 Task: Search one way flight ticket for 5 adults, 2 children, 1 infant in seat and 2 infants on lap in economy from Jamestown: Jamestown Regional Airport to Raleigh: Raleigh-durham International Airport on 8-5-2023. Choice of flights is Frontier. Number of bags: 1 carry on bag and 1 checked bag. Price is upto 97000. Outbound departure time preference is 19:45.
Action: Mouse moved to (303, 260)
Screenshot: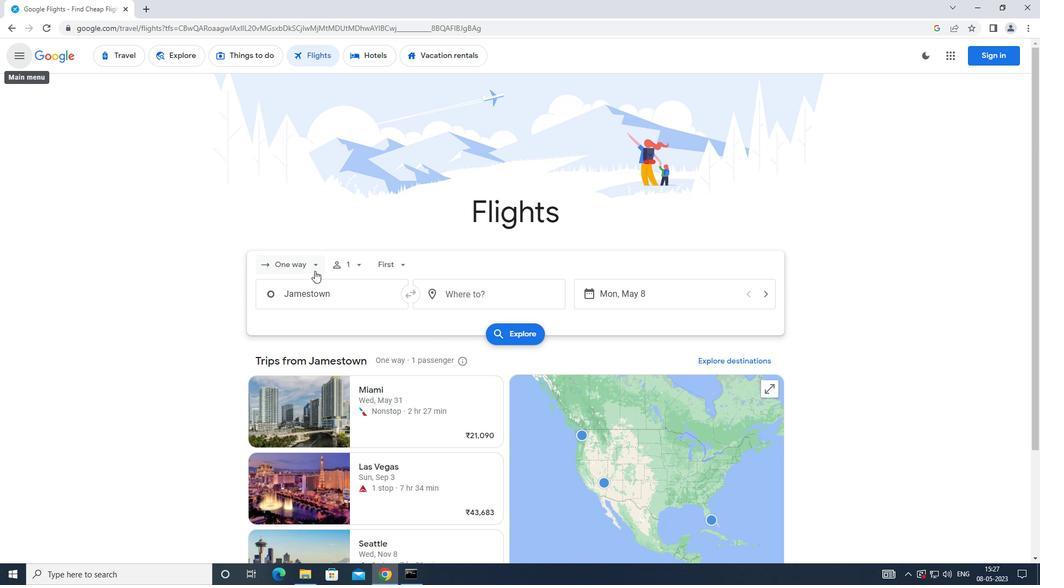 
Action: Mouse pressed left at (303, 260)
Screenshot: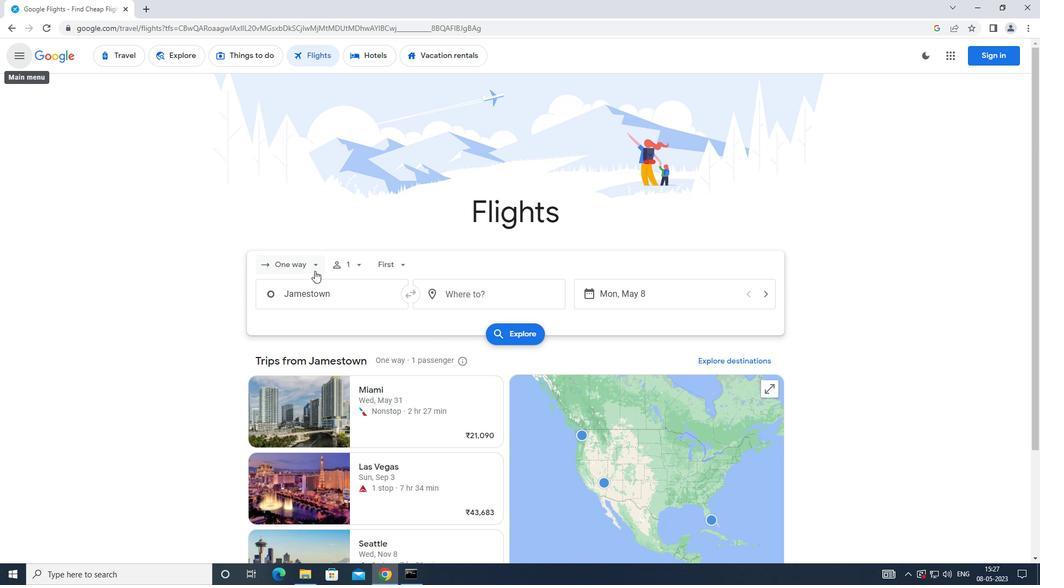 
Action: Mouse moved to (307, 313)
Screenshot: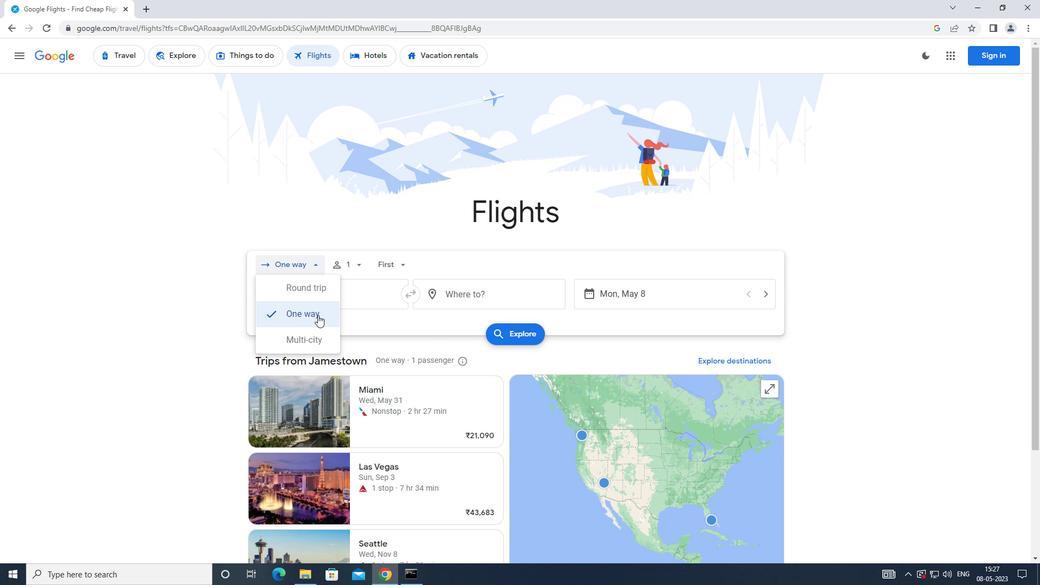 
Action: Mouse pressed left at (307, 313)
Screenshot: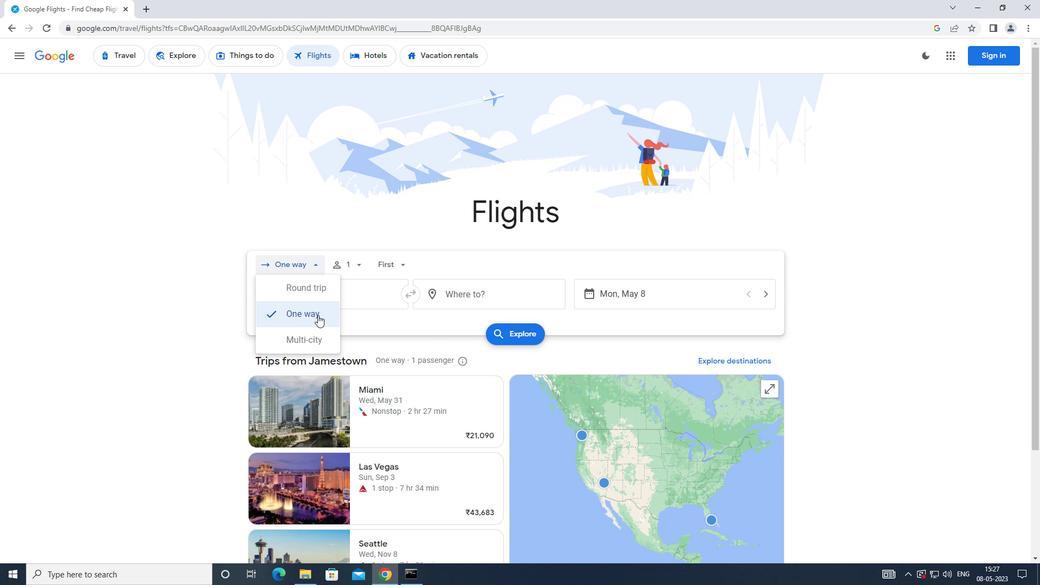 
Action: Mouse moved to (351, 257)
Screenshot: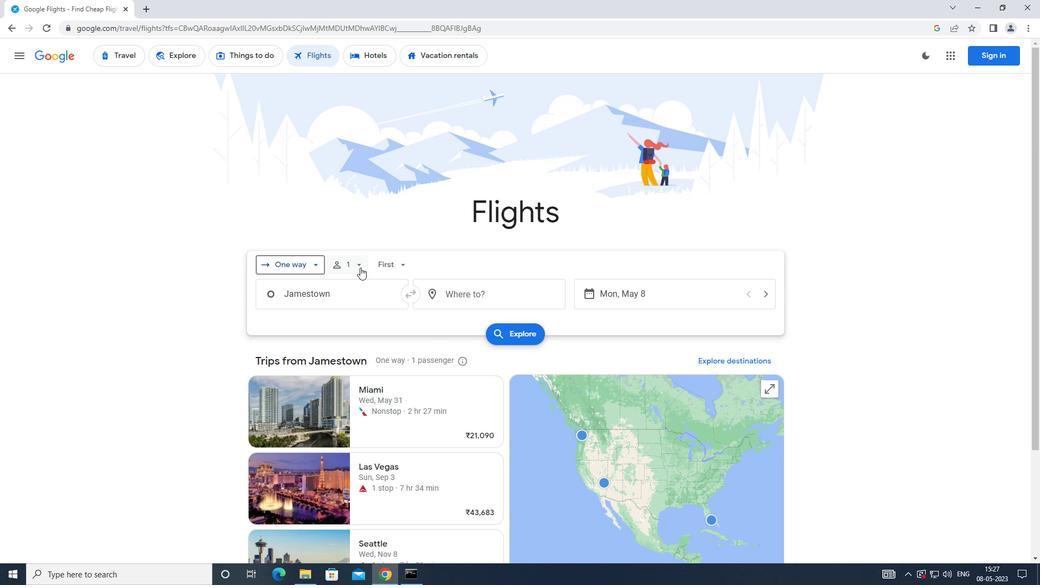 
Action: Mouse pressed left at (351, 257)
Screenshot: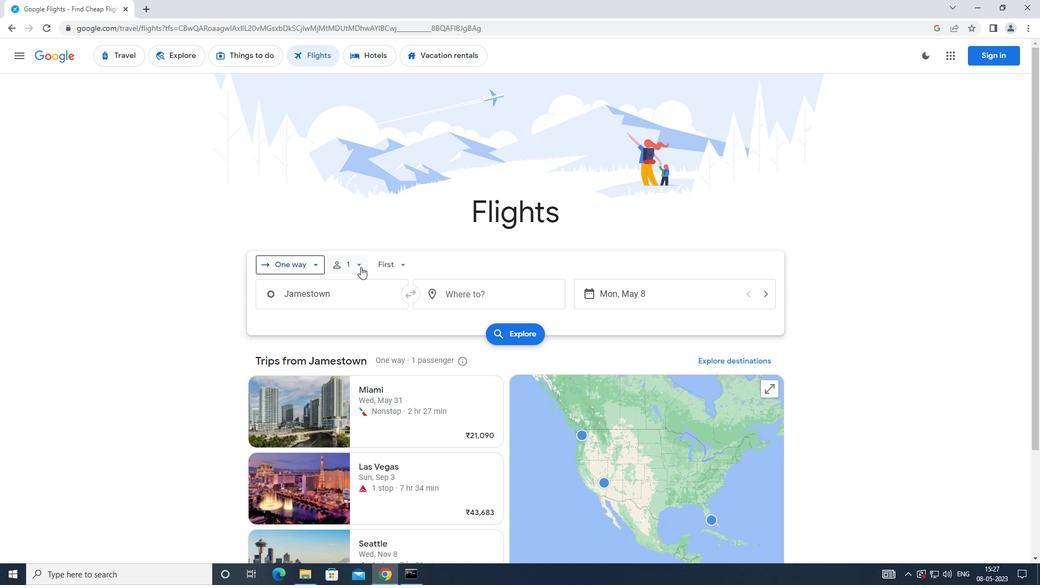 
Action: Mouse moved to (435, 288)
Screenshot: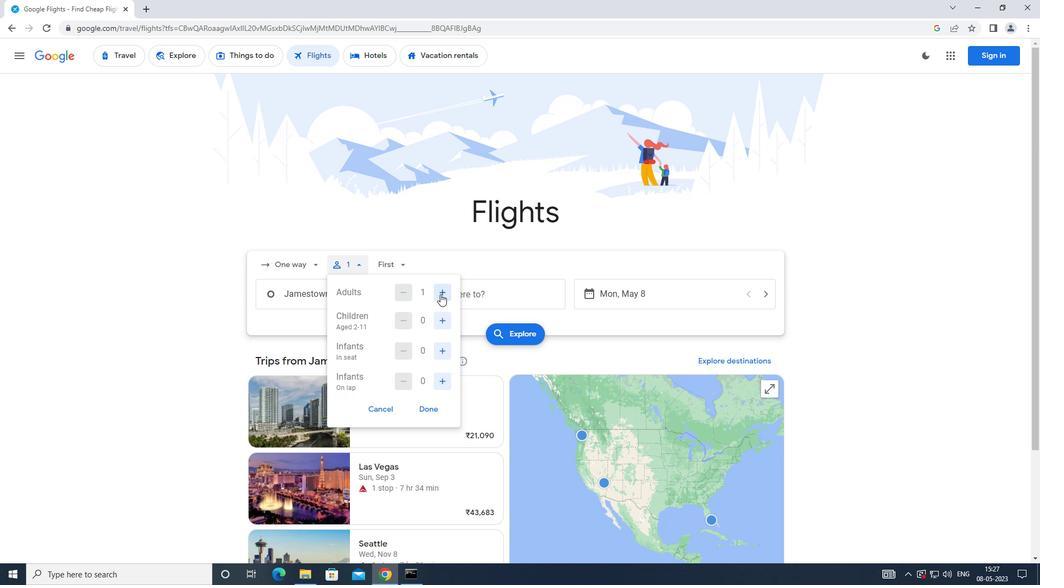 
Action: Mouse pressed left at (435, 288)
Screenshot: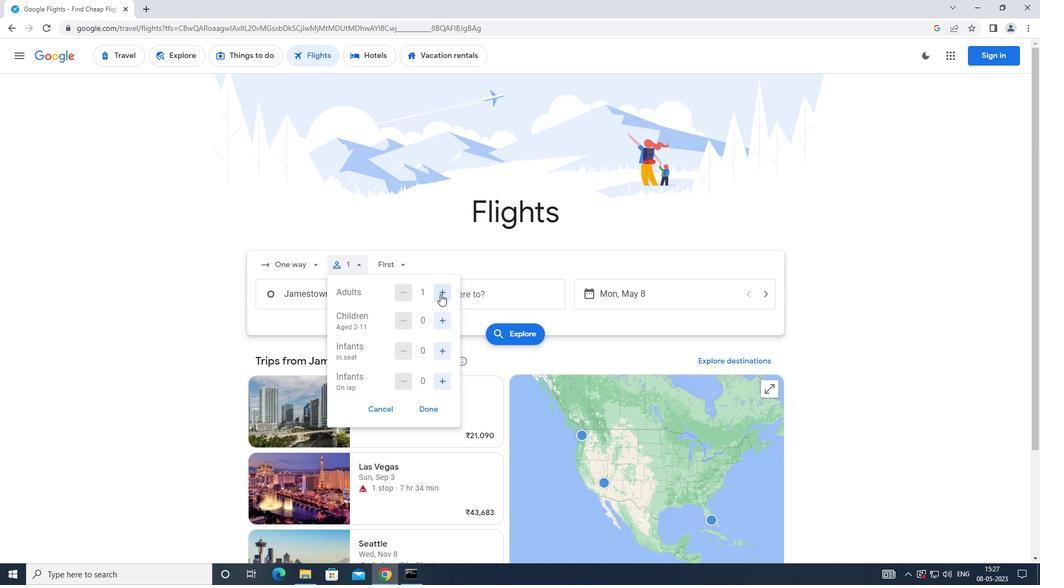
Action: Mouse moved to (435, 286)
Screenshot: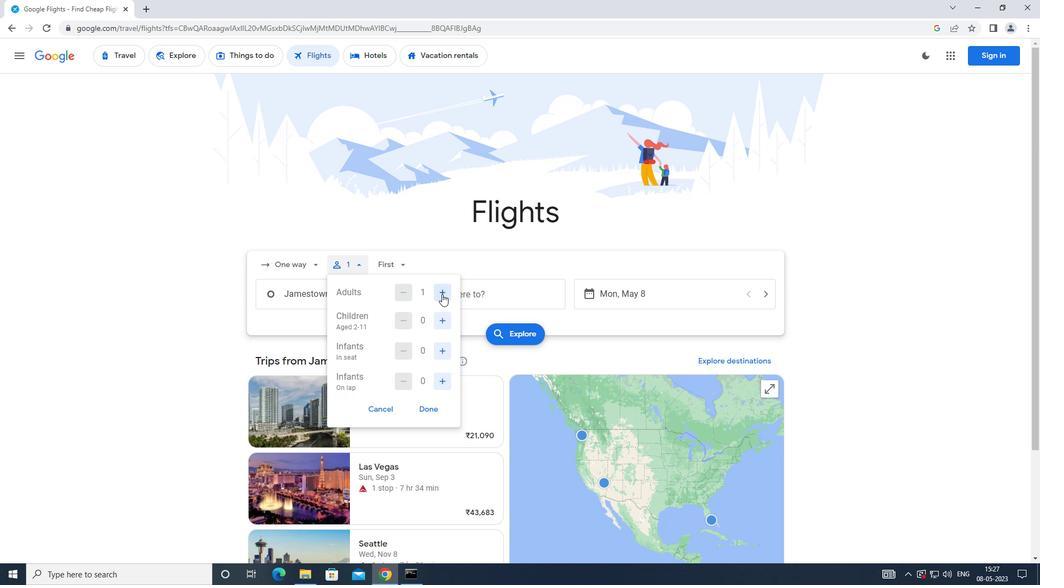 
Action: Mouse pressed left at (435, 286)
Screenshot: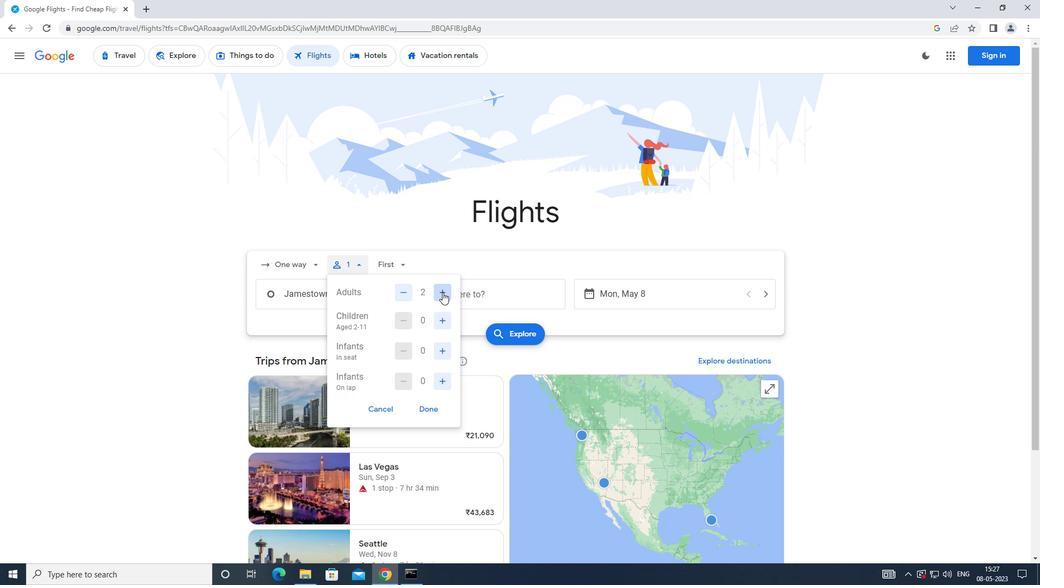 
Action: Mouse pressed left at (435, 286)
Screenshot: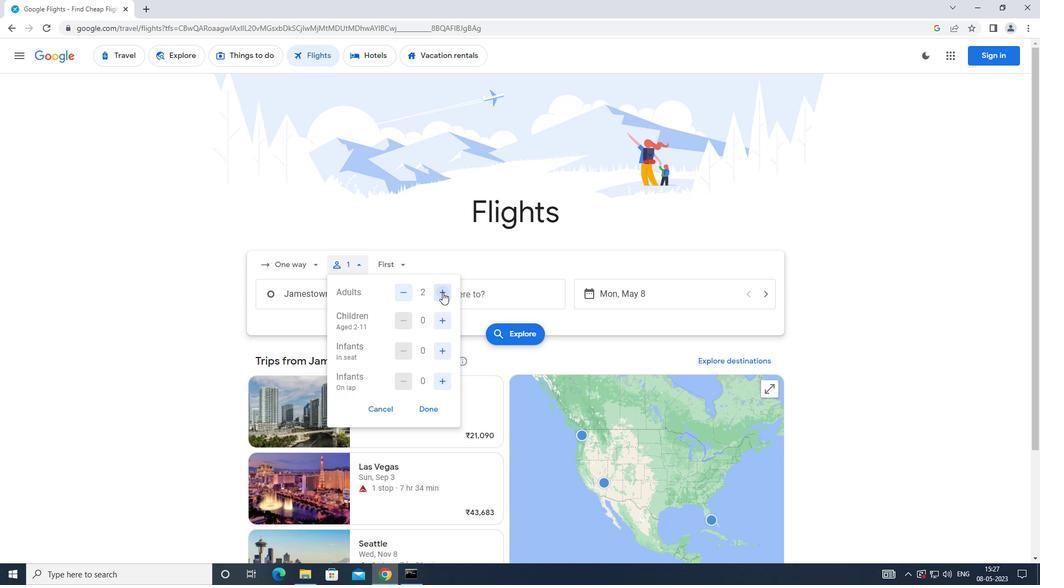 
Action: Mouse pressed left at (435, 286)
Screenshot: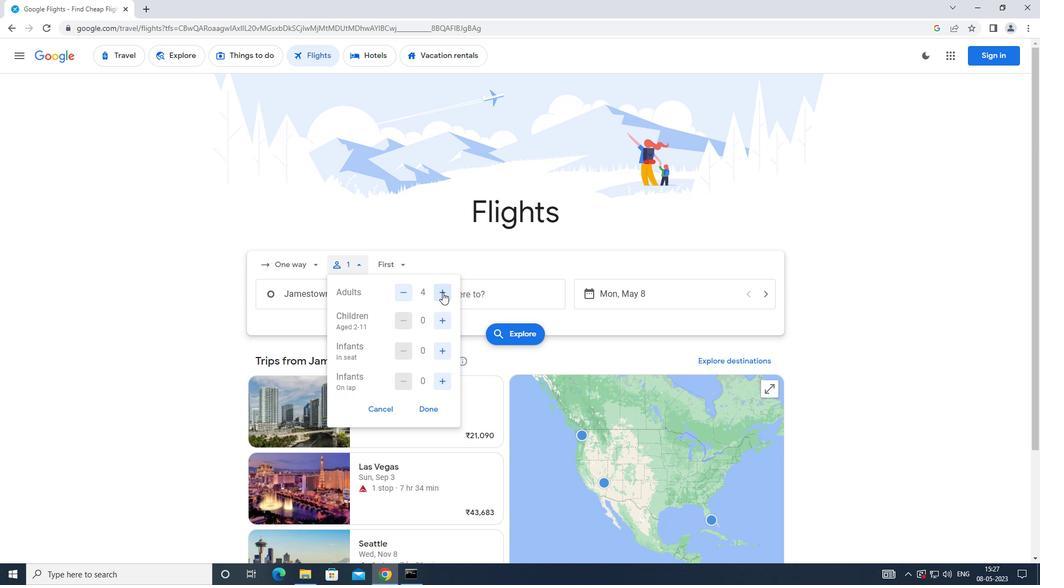
Action: Mouse moved to (432, 314)
Screenshot: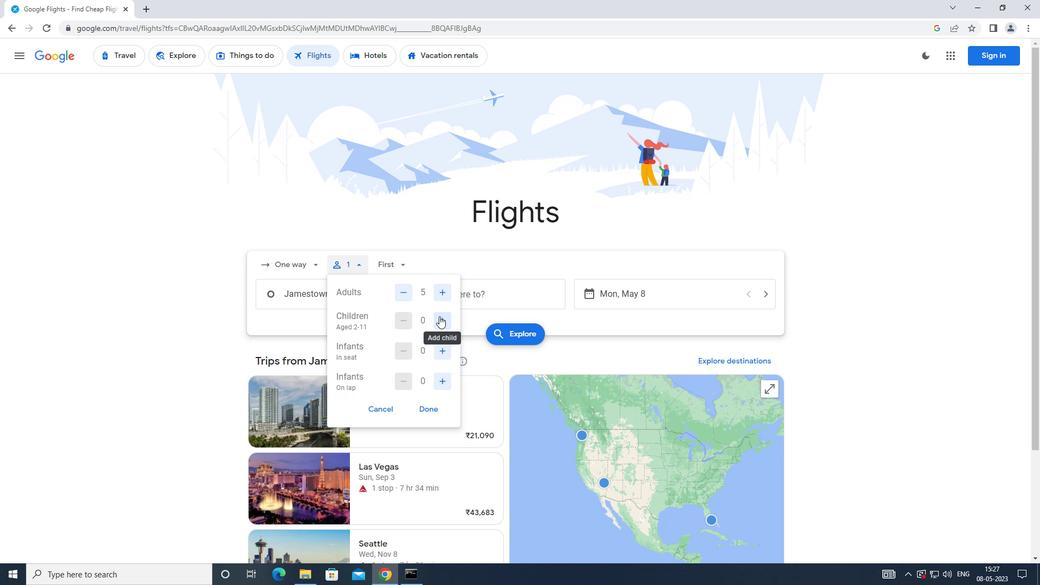 
Action: Mouse pressed left at (432, 314)
Screenshot: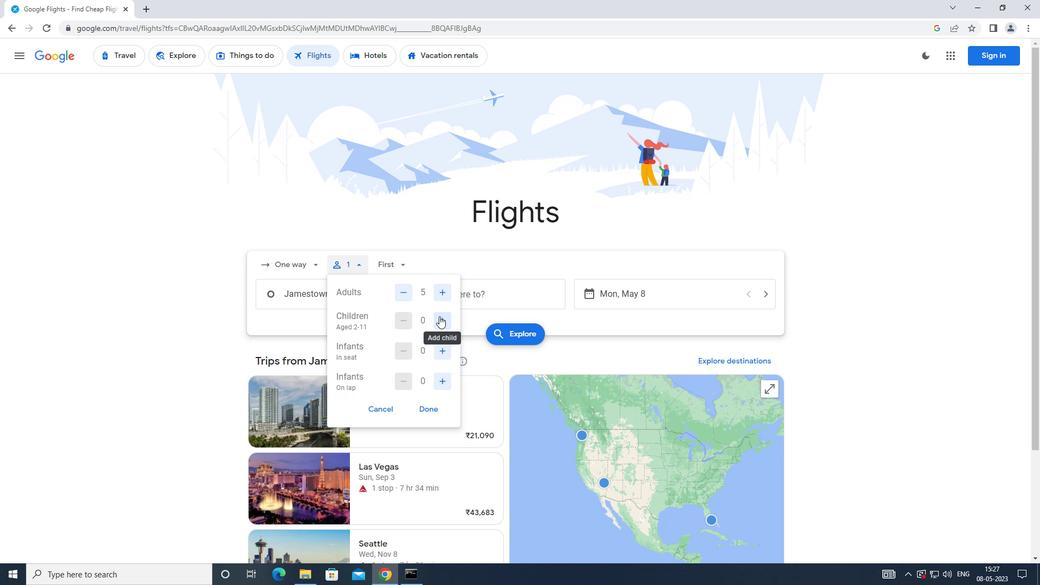 
Action: Mouse pressed left at (432, 314)
Screenshot: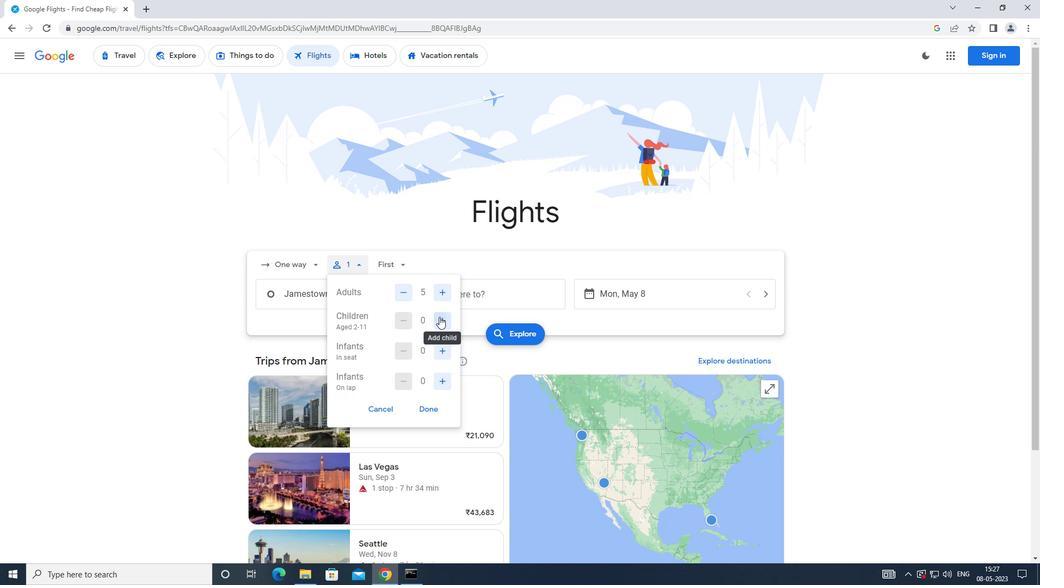 
Action: Mouse moved to (432, 351)
Screenshot: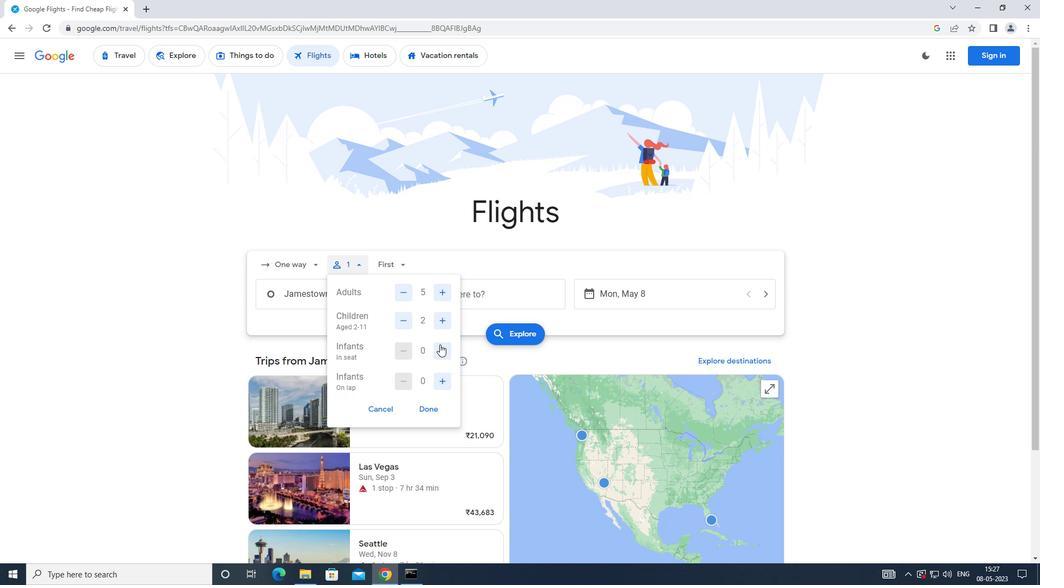 
Action: Mouse pressed left at (432, 351)
Screenshot: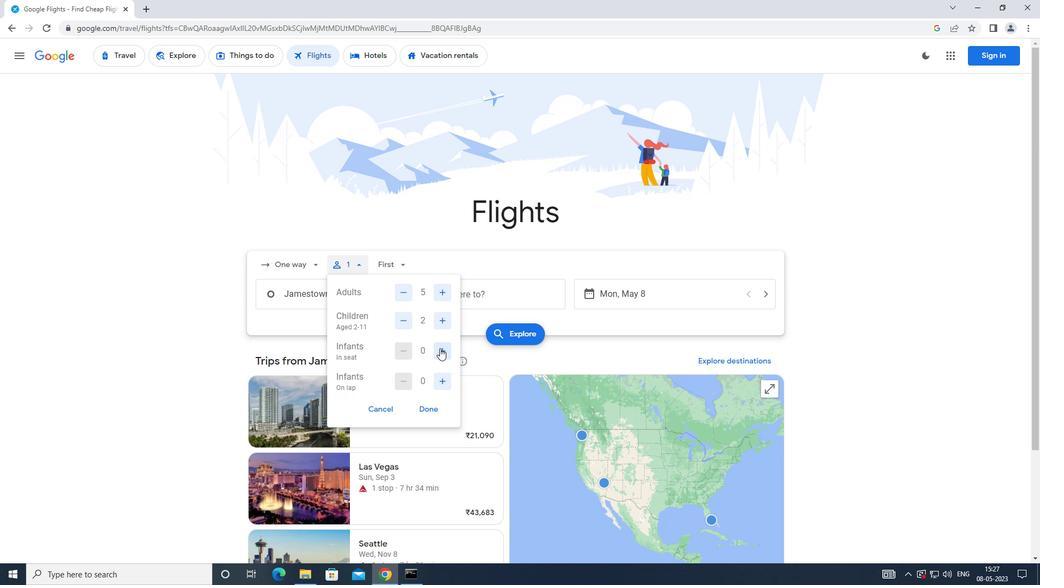 
Action: Mouse moved to (441, 390)
Screenshot: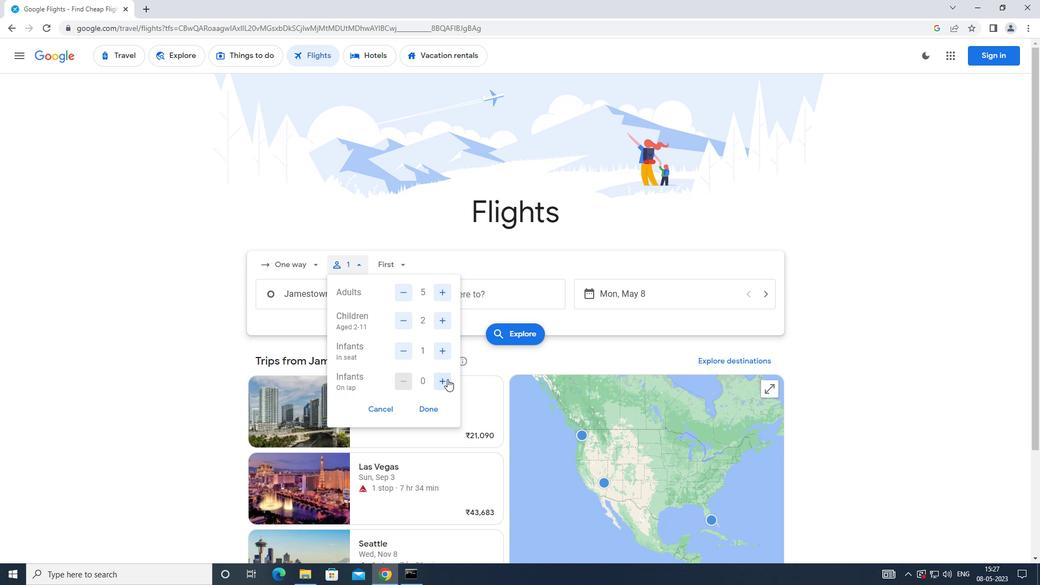 
Action: Mouse pressed left at (441, 390)
Screenshot: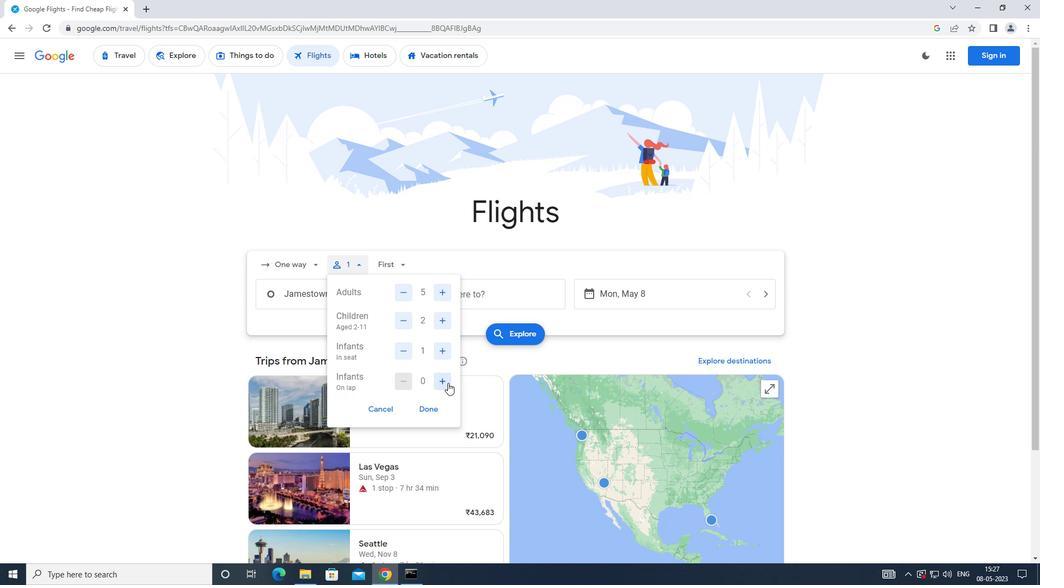 
Action: Mouse moved to (424, 412)
Screenshot: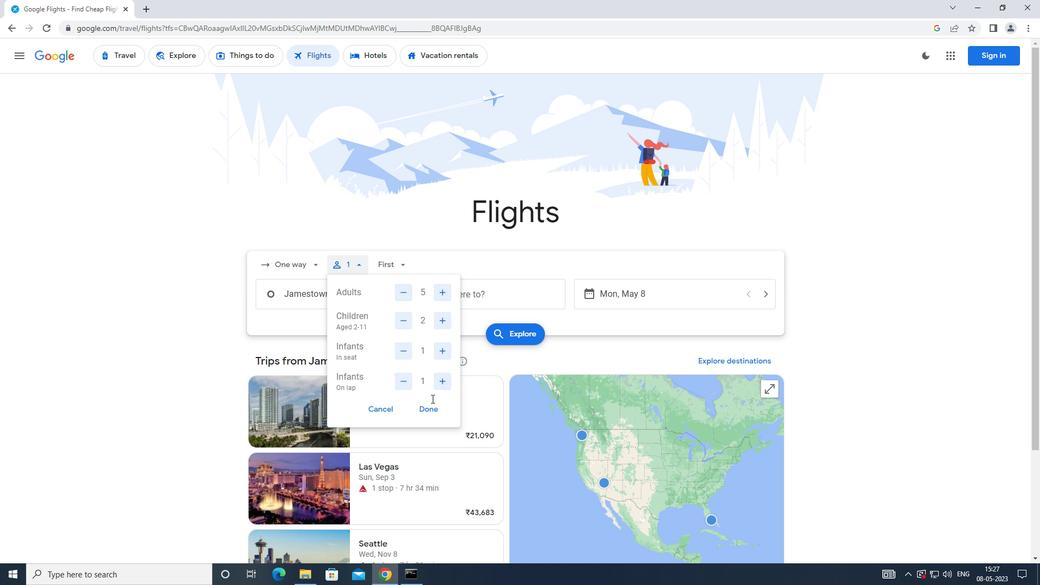 
Action: Mouse pressed left at (424, 412)
Screenshot: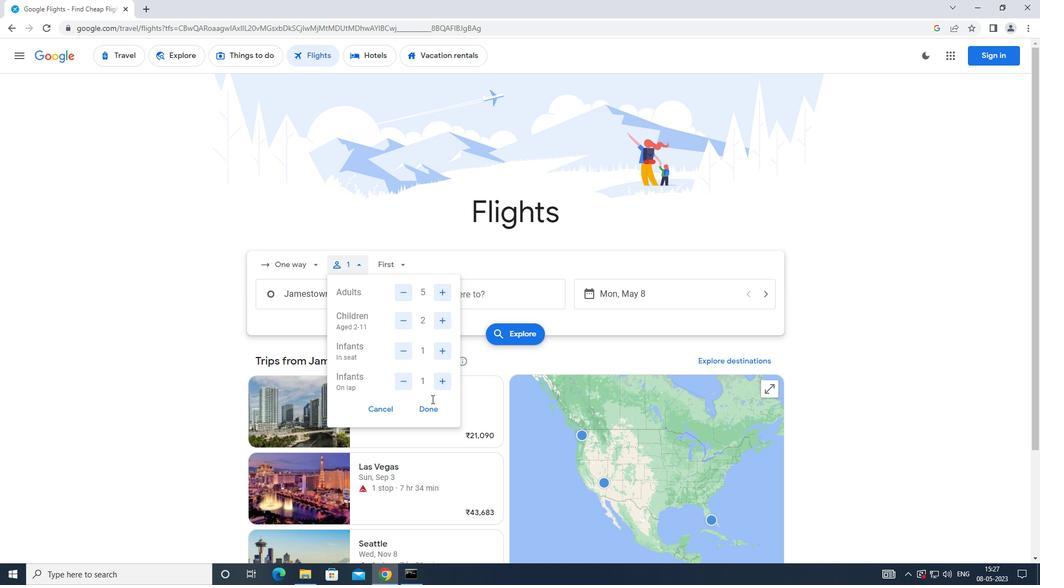 
Action: Mouse moved to (379, 260)
Screenshot: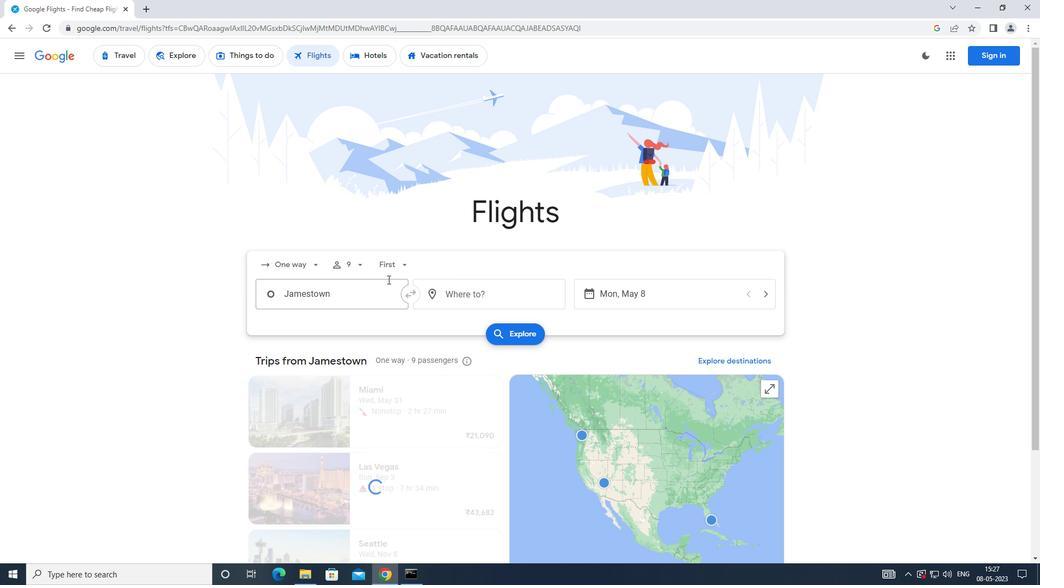 
Action: Mouse pressed left at (379, 260)
Screenshot: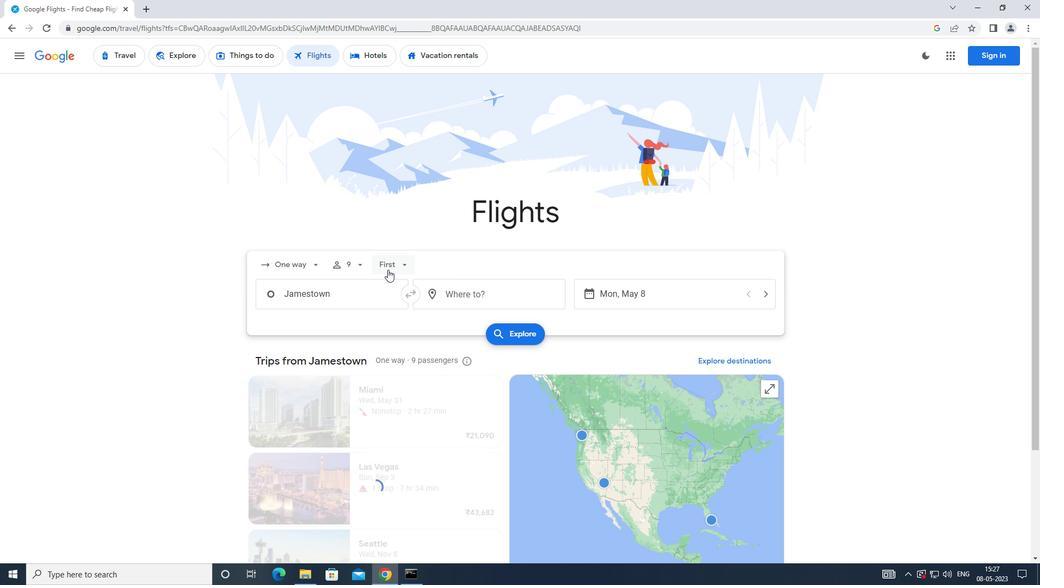 
Action: Mouse moved to (392, 289)
Screenshot: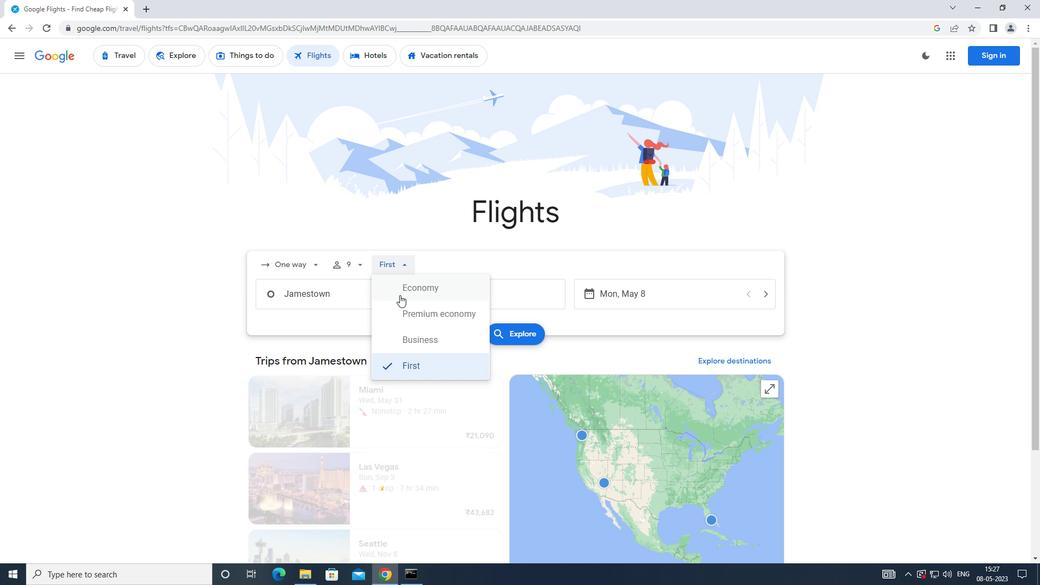 
Action: Mouse pressed left at (392, 289)
Screenshot: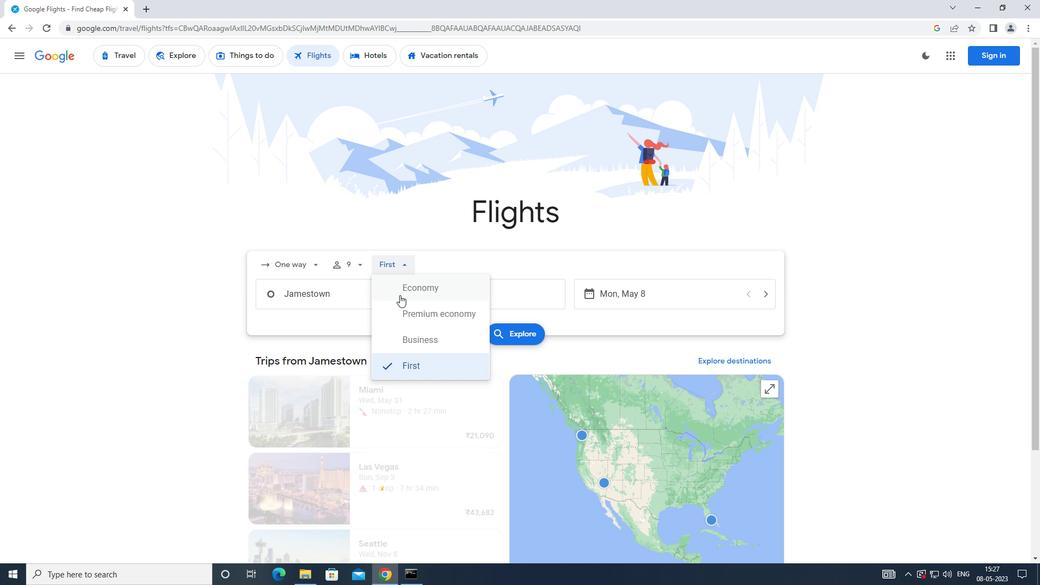
Action: Mouse moved to (349, 281)
Screenshot: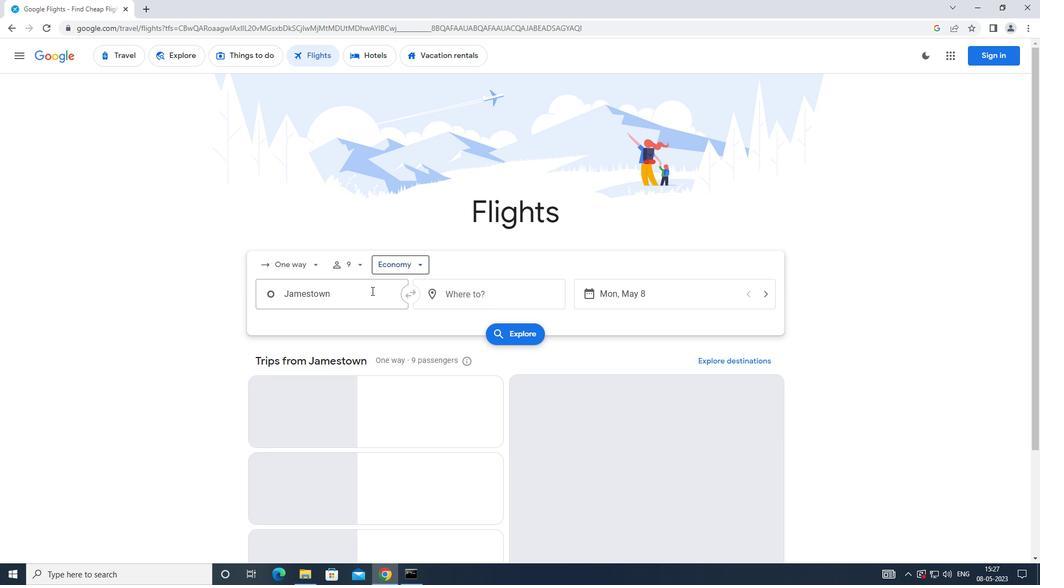 
Action: Mouse pressed left at (349, 281)
Screenshot: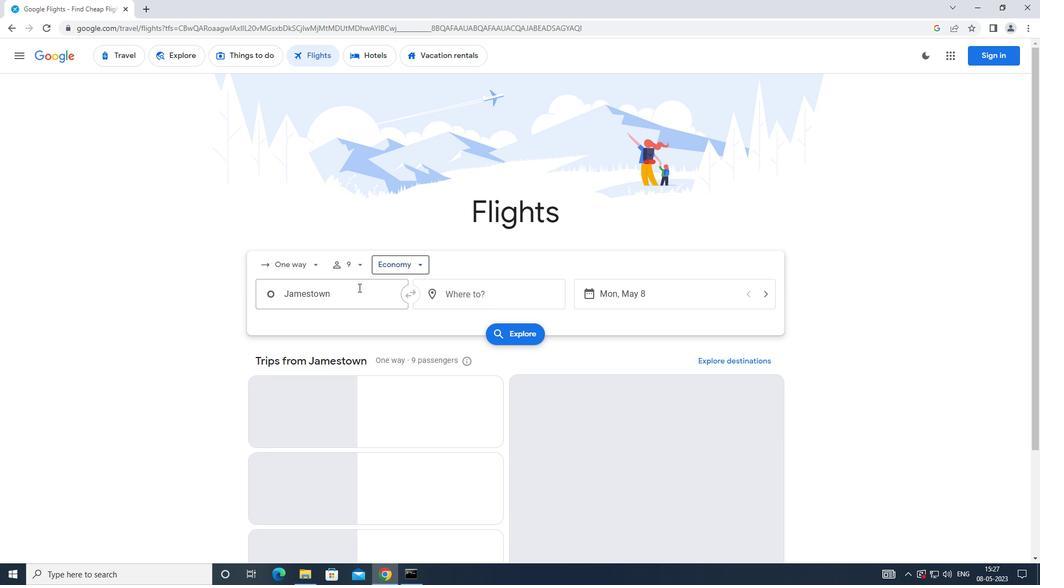 
Action: Mouse moved to (369, 281)
Screenshot: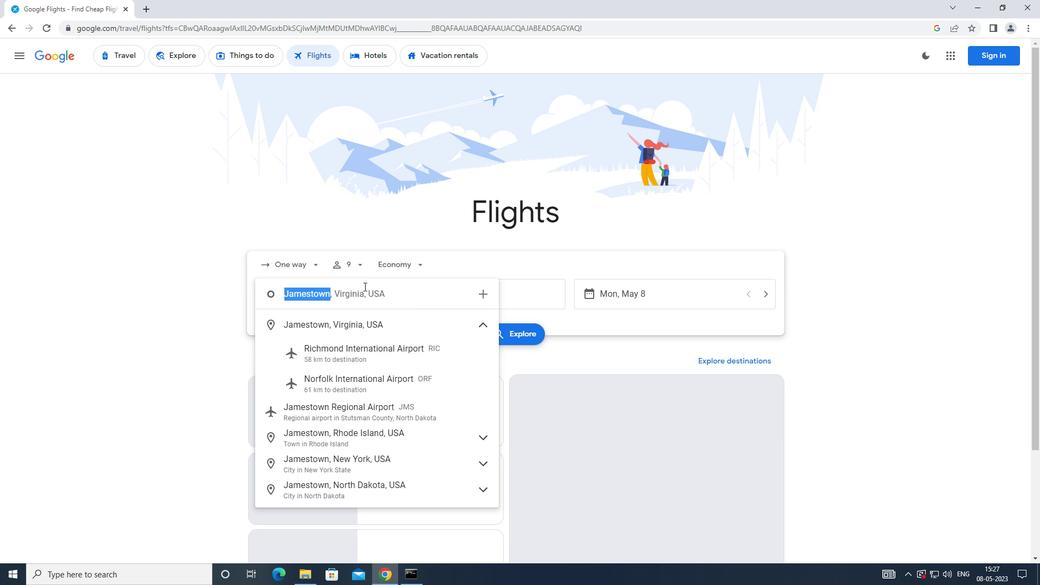 
Action: Key pressed <Key.caps_lock>j<Key.caps_lock>amestown<Key.enter>
Screenshot: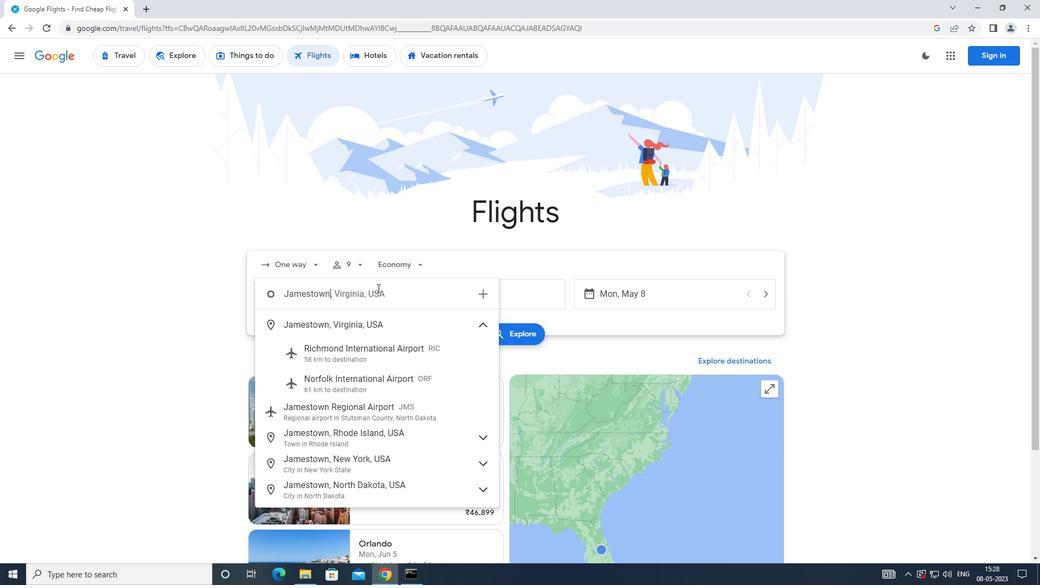
Action: Mouse moved to (441, 290)
Screenshot: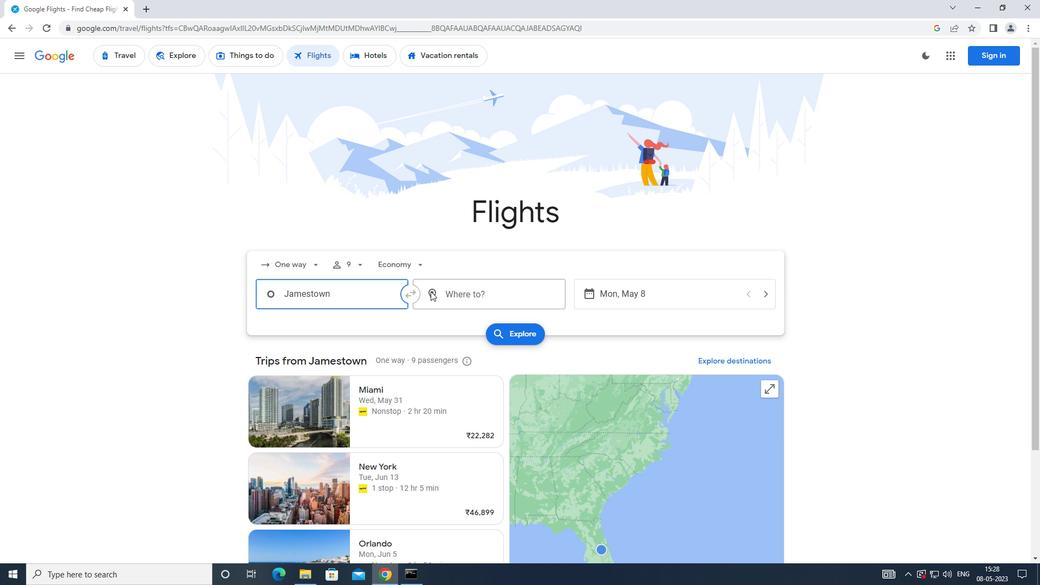 
Action: Mouse pressed left at (441, 290)
Screenshot: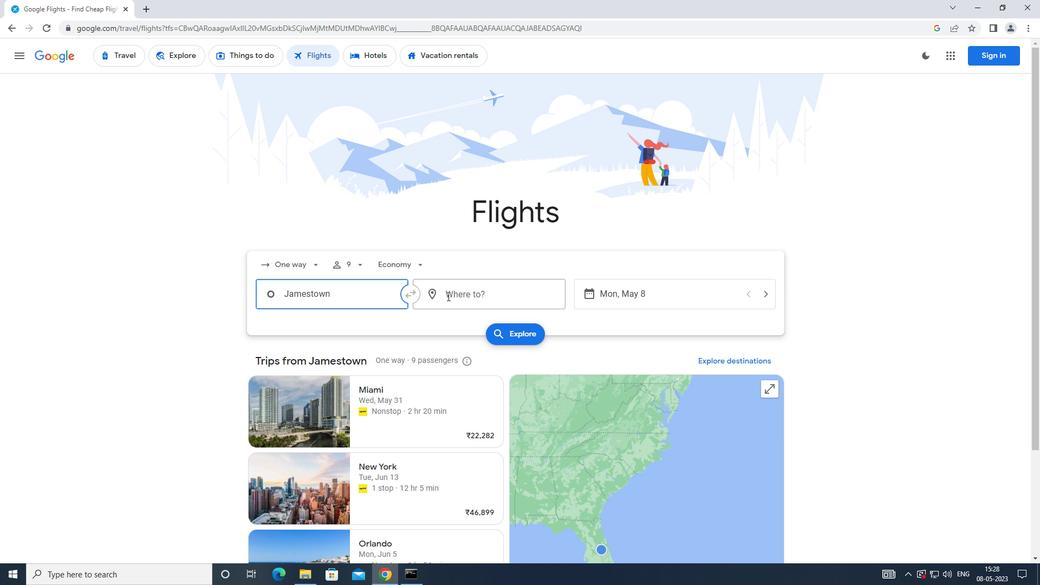 
Action: Mouse moved to (441, 297)
Screenshot: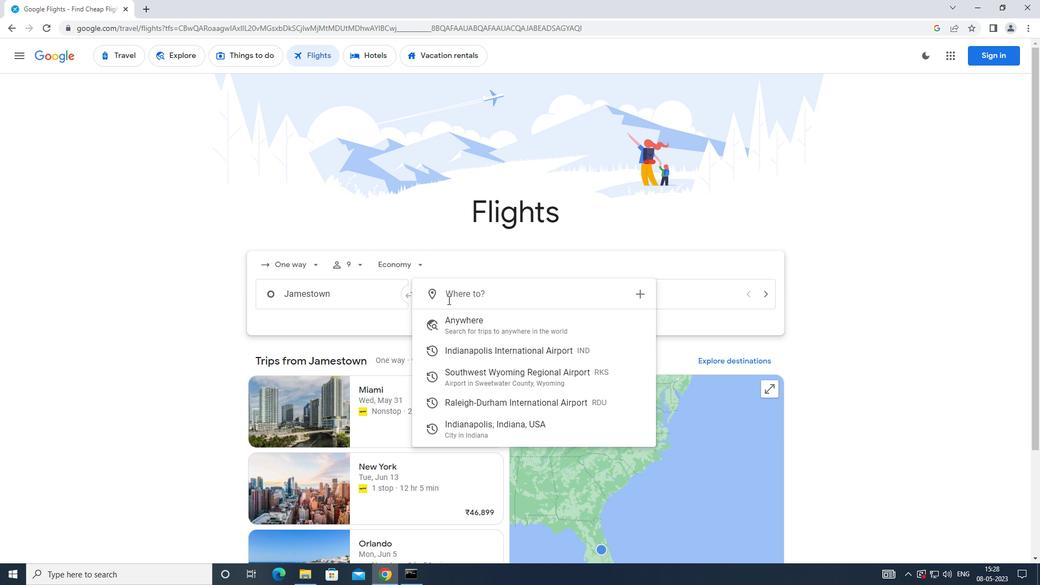 
Action: Key pressed <Key.caps_lock>r<Key.caps_lock>aleigh
Screenshot: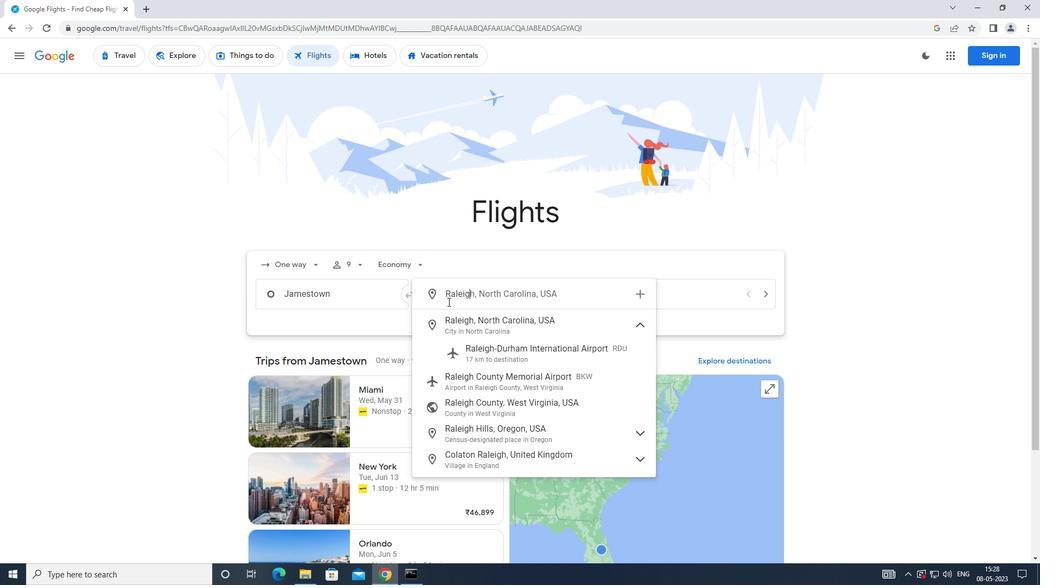 
Action: Mouse moved to (475, 359)
Screenshot: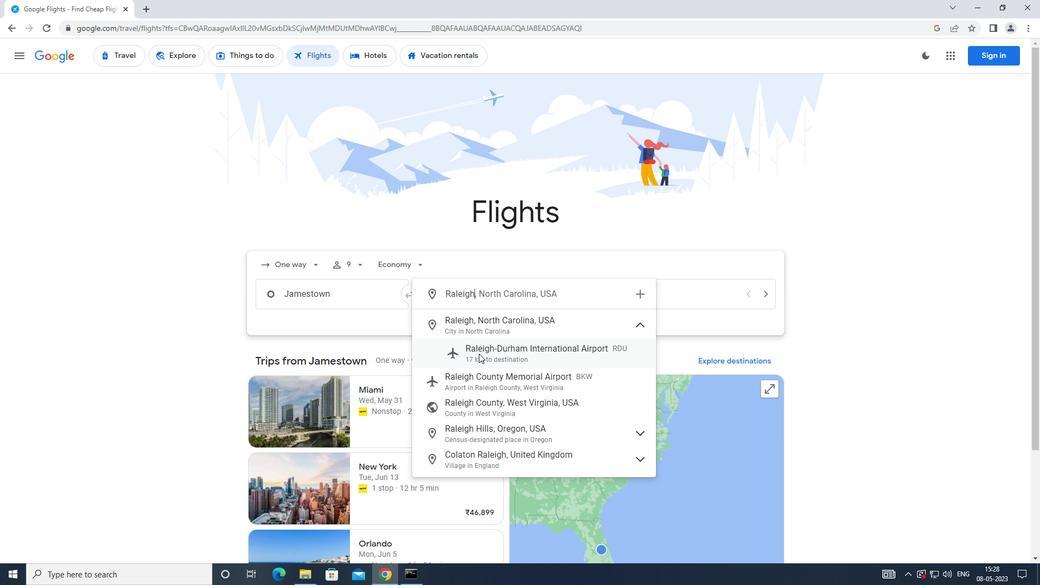
Action: Mouse pressed left at (475, 359)
Screenshot: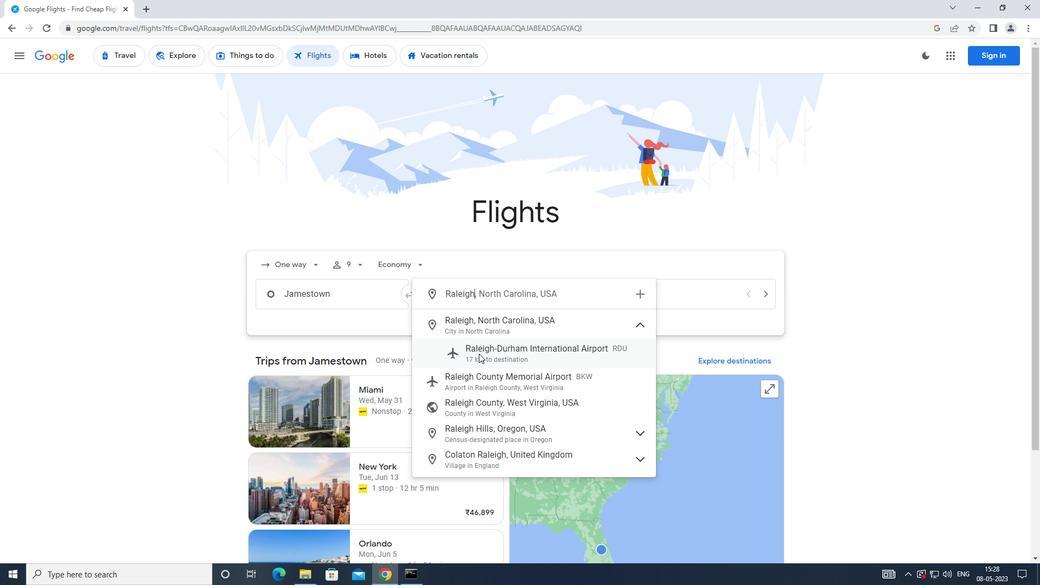 
Action: Mouse moved to (606, 298)
Screenshot: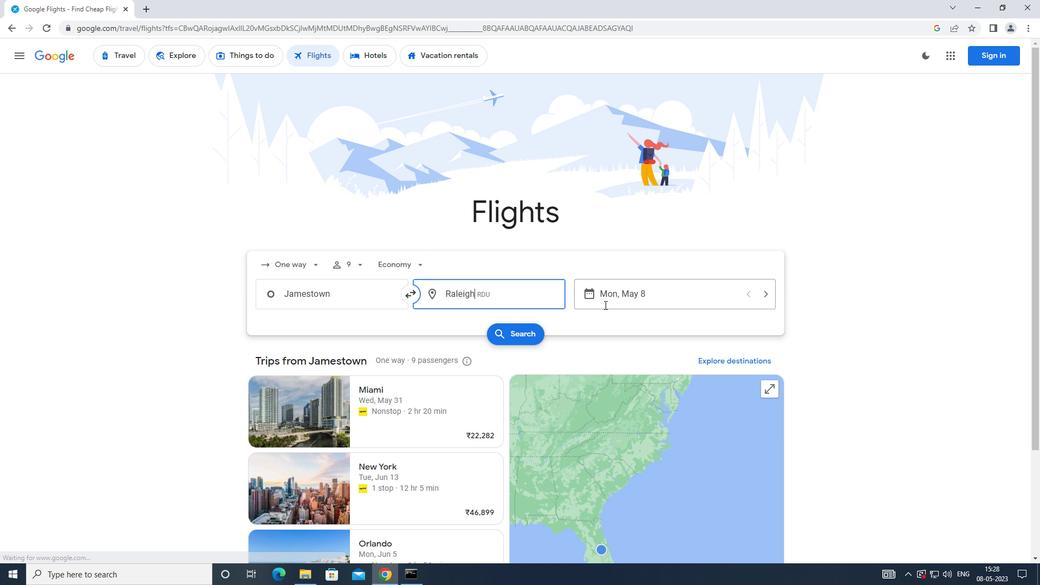 
Action: Mouse pressed left at (606, 298)
Screenshot: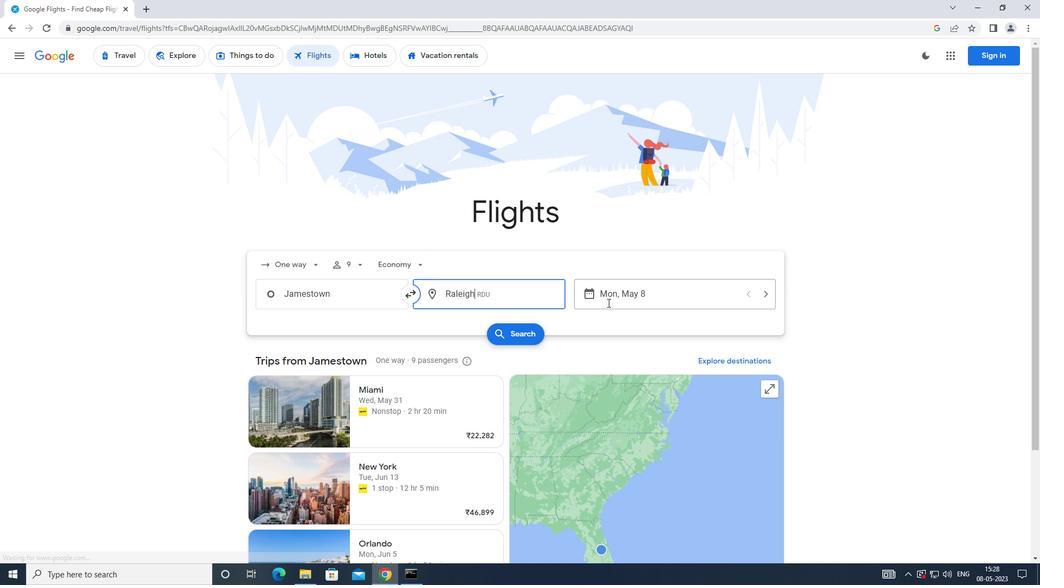
Action: Mouse moved to (414, 403)
Screenshot: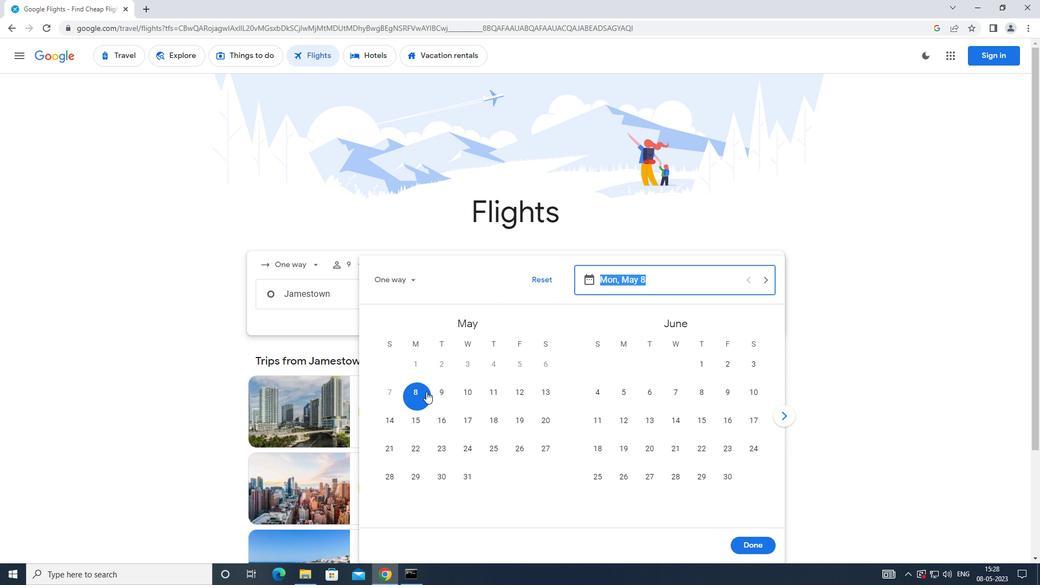 
Action: Mouse pressed left at (414, 403)
Screenshot: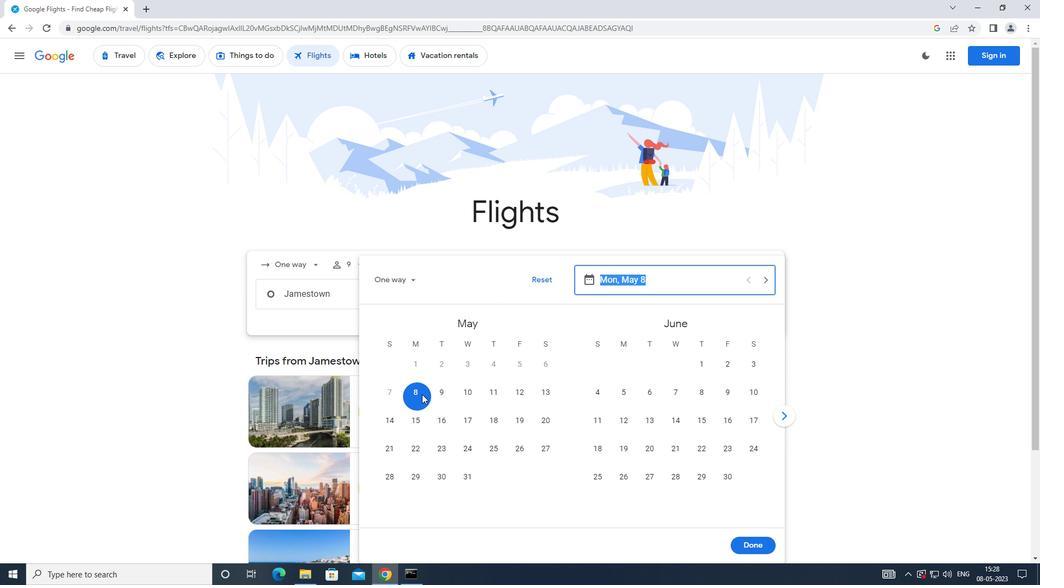 
Action: Mouse moved to (643, 277)
Screenshot: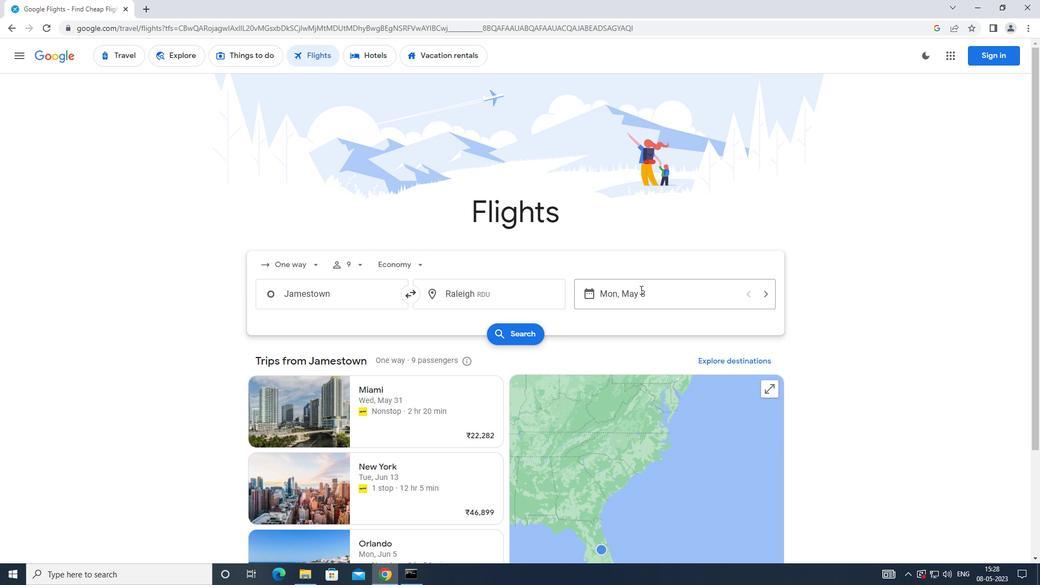 
Action: Mouse pressed left at (643, 277)
Screenshot: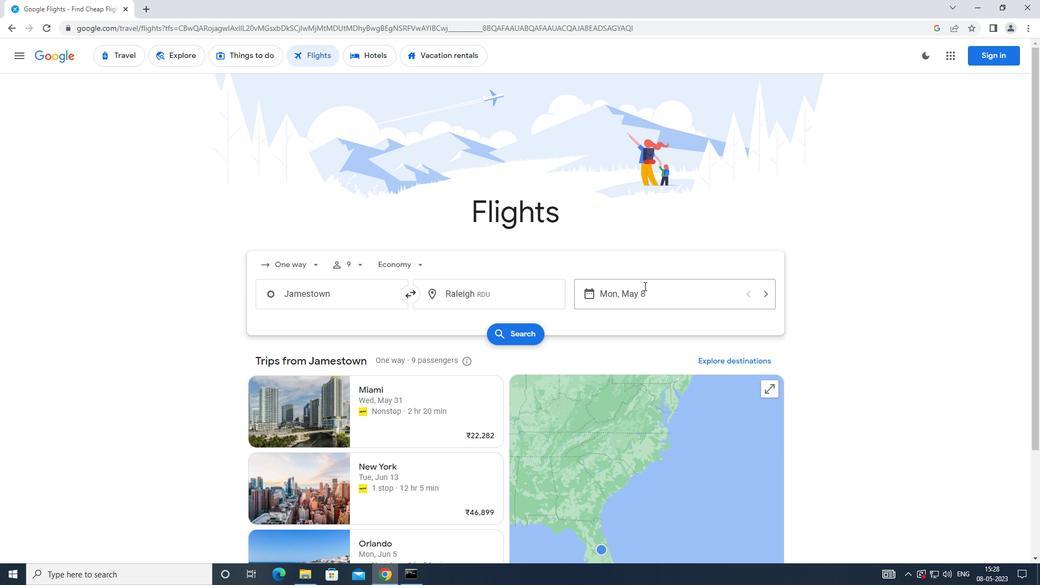 
Action: Mouse moved to (409, 403)
Screenshot: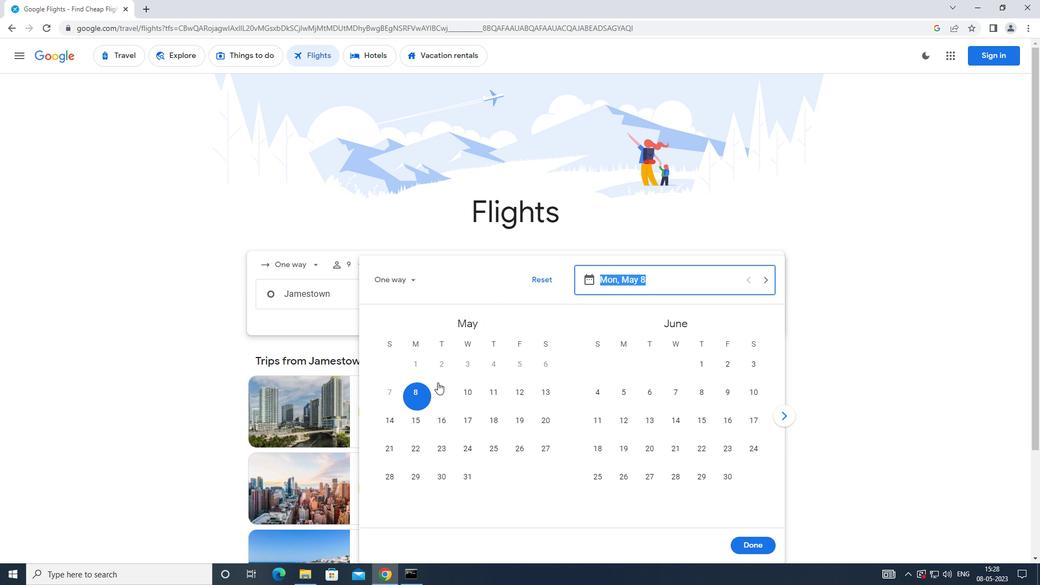 
Action: Mouse pressed left at (409, 403)
Screenshot: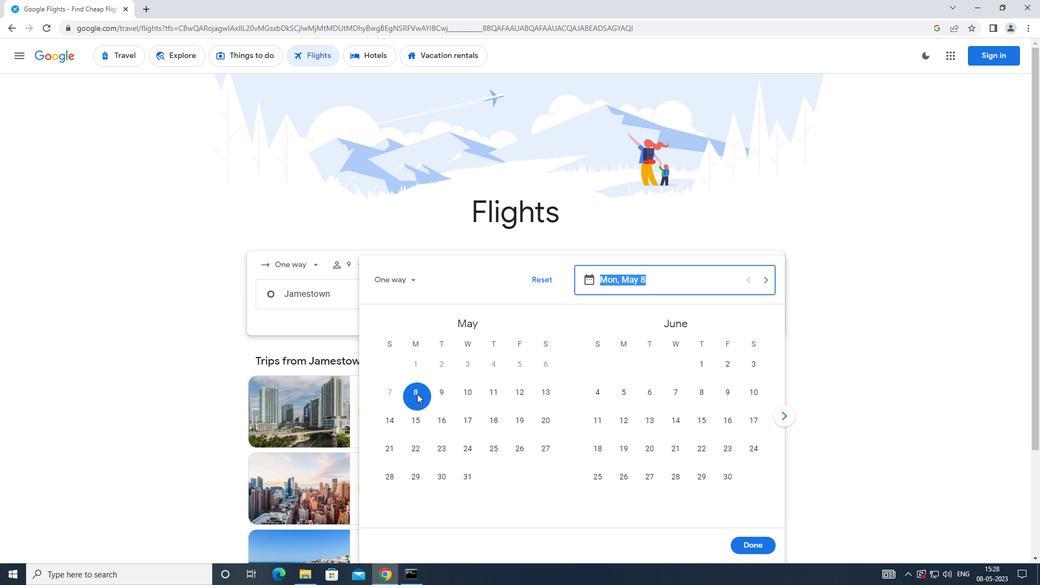 
Action: Mouse moved to (619, 292)
Screenshot: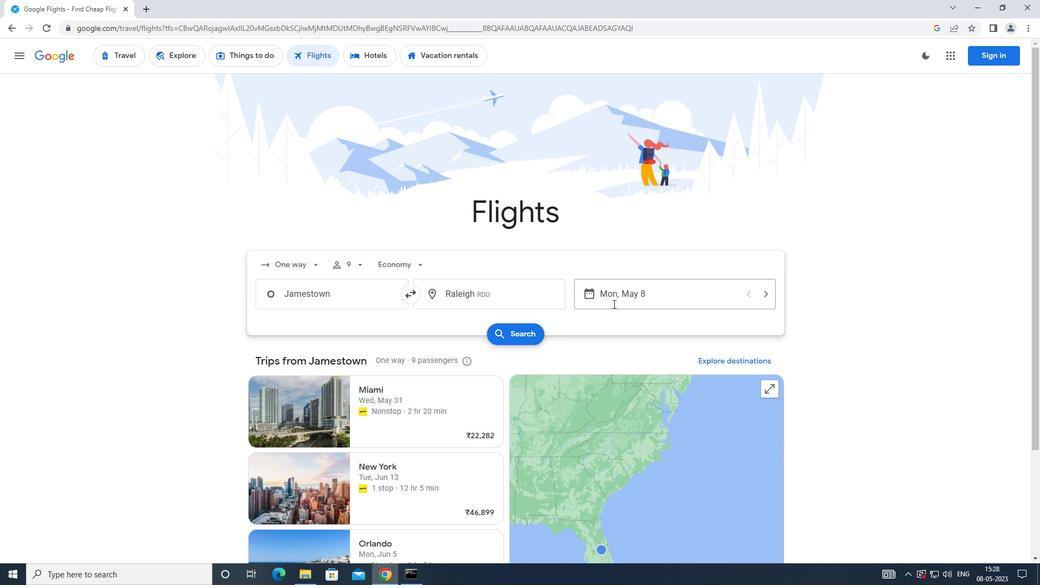 
Action: Mouse pressed left at (619, 292)
Screenshot: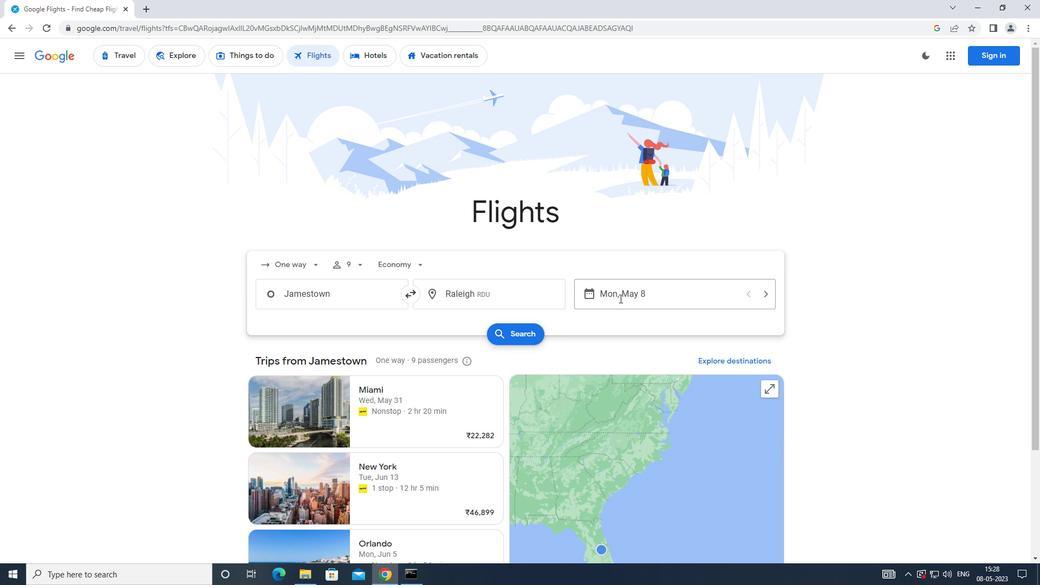 
Action: Mouse moved to (406, 405)
Screenshot: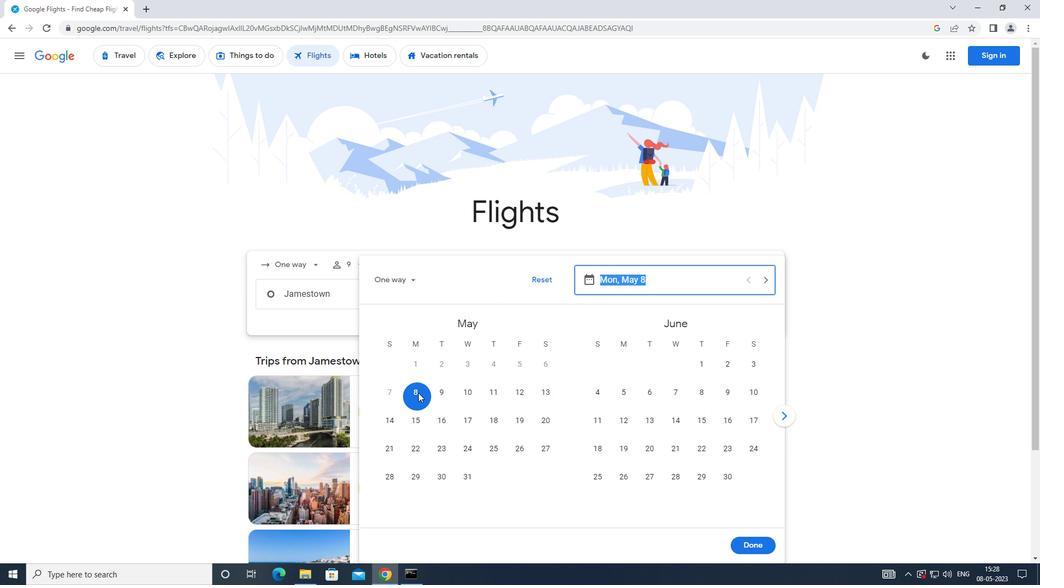 
Action: Mouse pressed left at (406, 405)
Screenshot: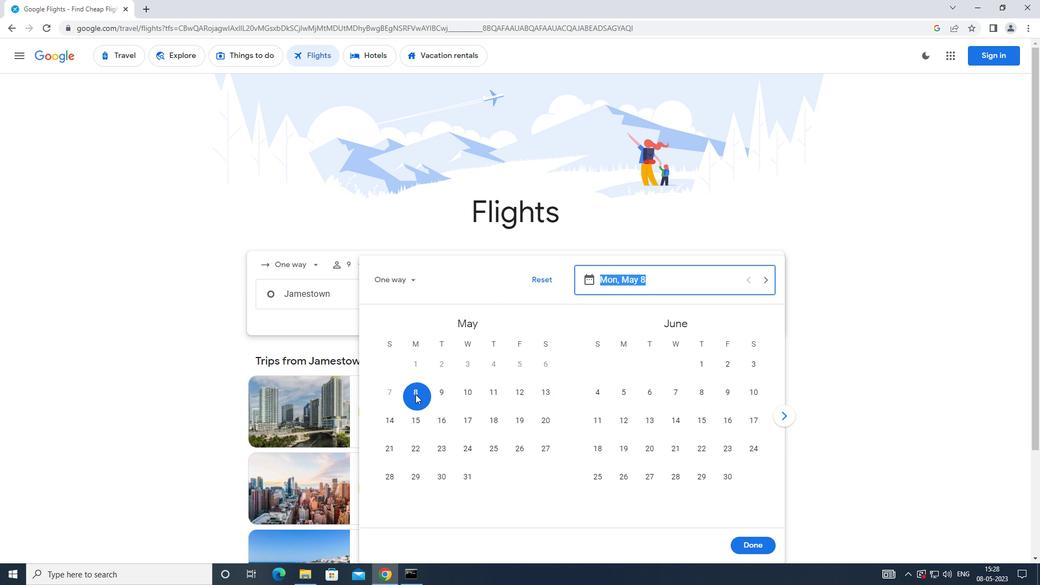 
Action: Mouse moved to (520, 331)
Screenshot: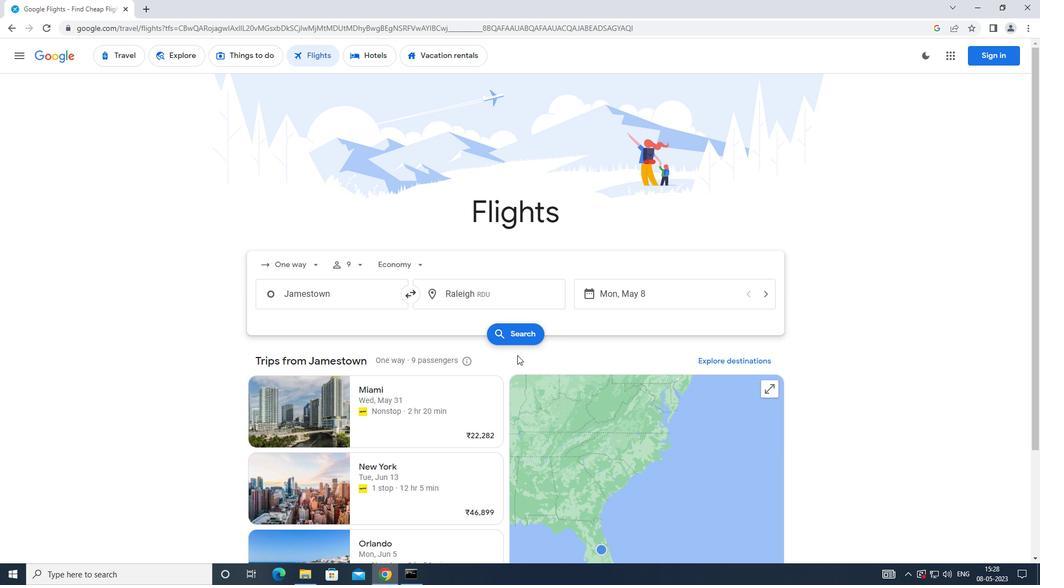 
Action: Mouse pressed left at (520, 331)
Screenshot: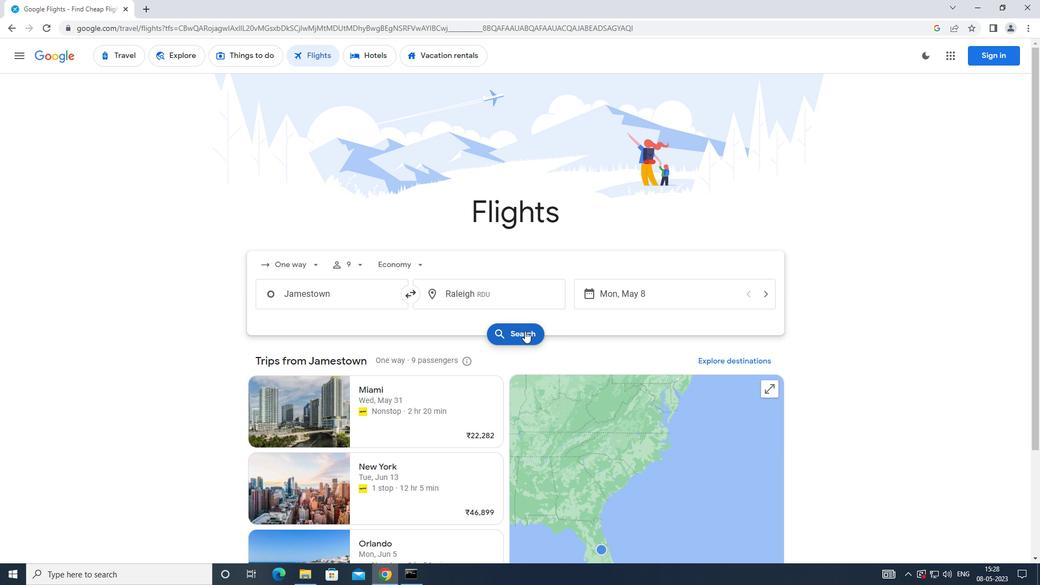 
Action: Mouse moved to (274, 128)
Screenshot: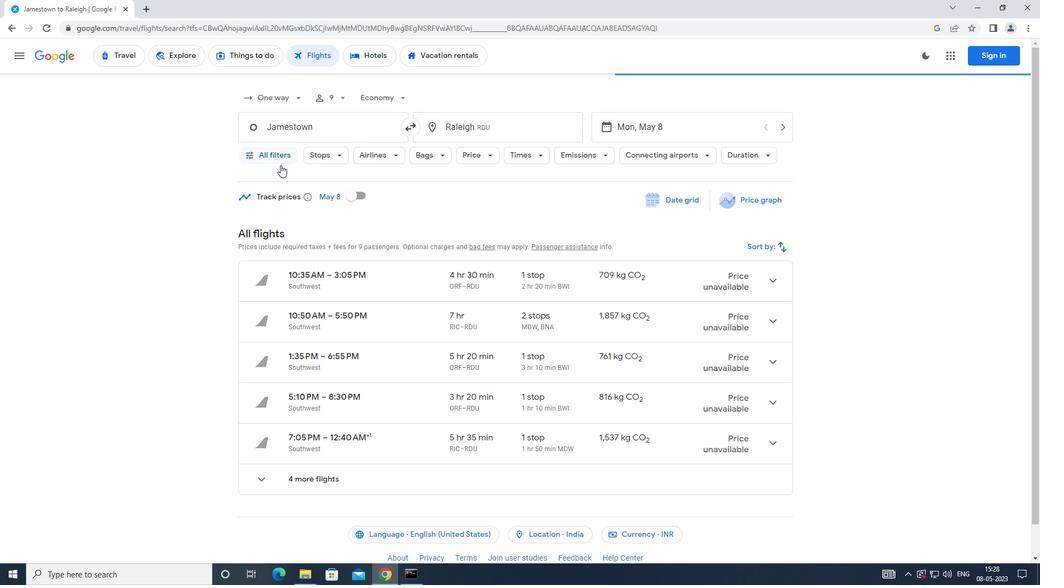 
Action: Mouse pressed left at (274, 128)
Screenshot: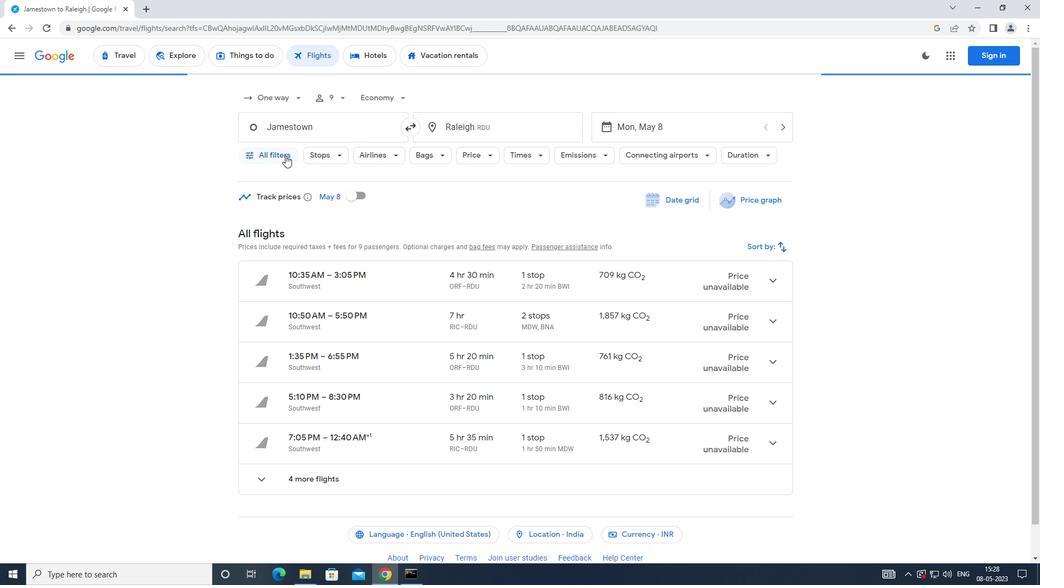
Action: Mouse moved to (385, 398)
Screenshot: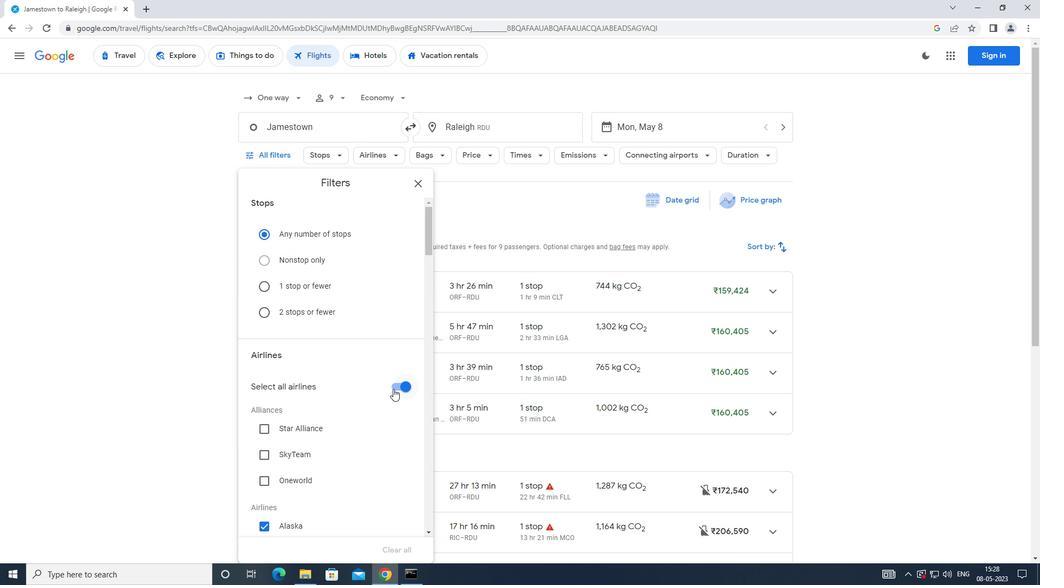 
Action: Mouse pressed left at (385, 398)
Screenshot: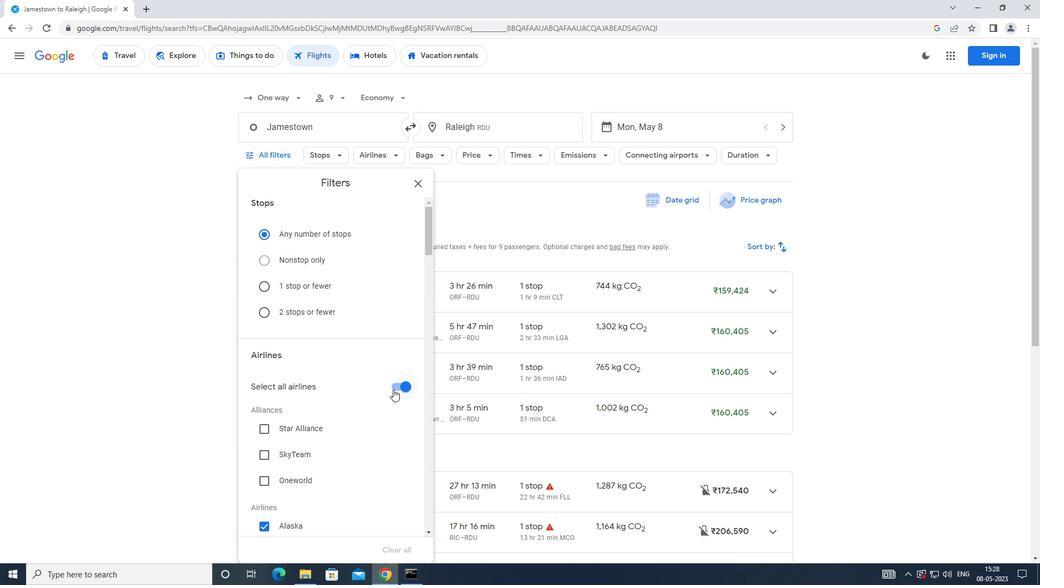 
Action: Mouse moved to (382, 393)
Screenshot: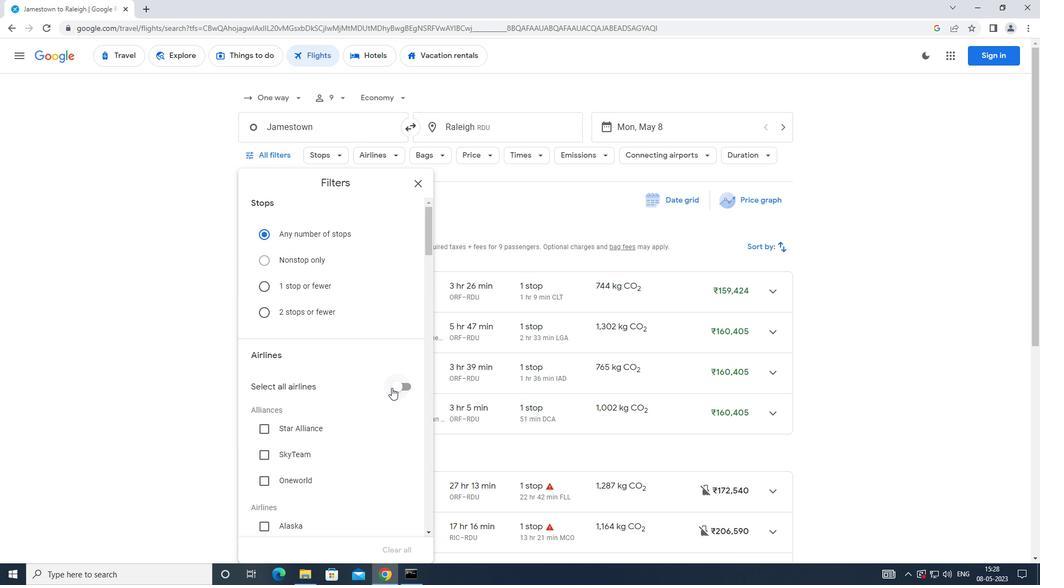 
Action: Mouse scrolled (382, 392) with delta (0, 0)
Screenshot: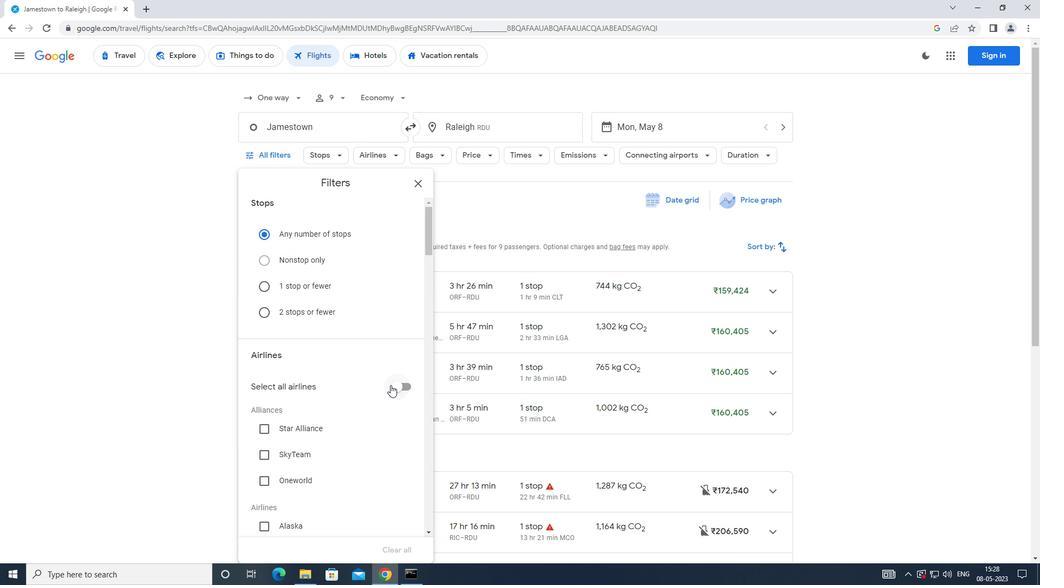
Action: Mouse scrolled (382, 392) with delta (0, 0)
Screenshot: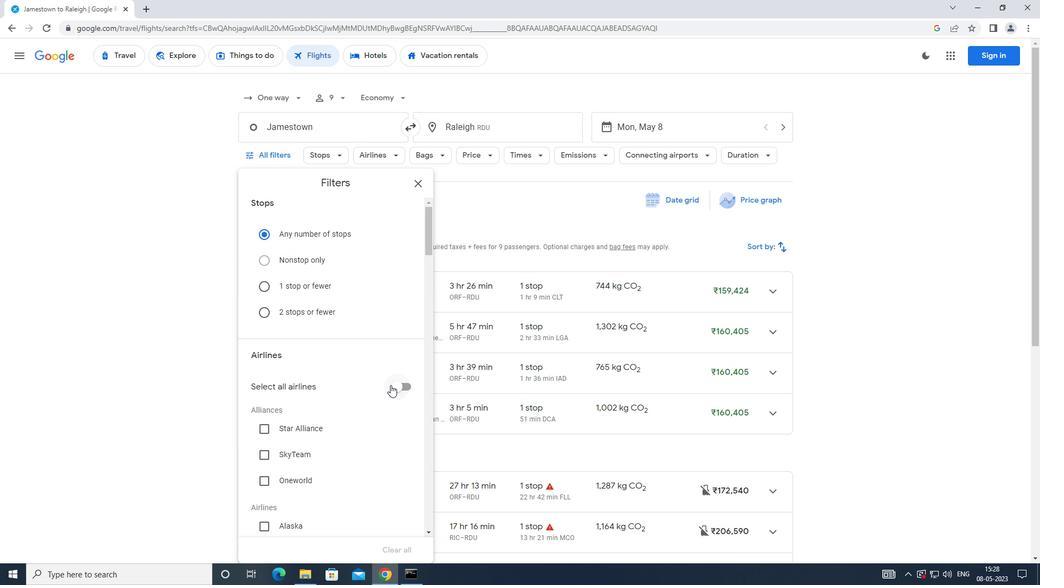 
Action: Mouse scrolled (382, 392) with delta (0, 0)
Screenshot: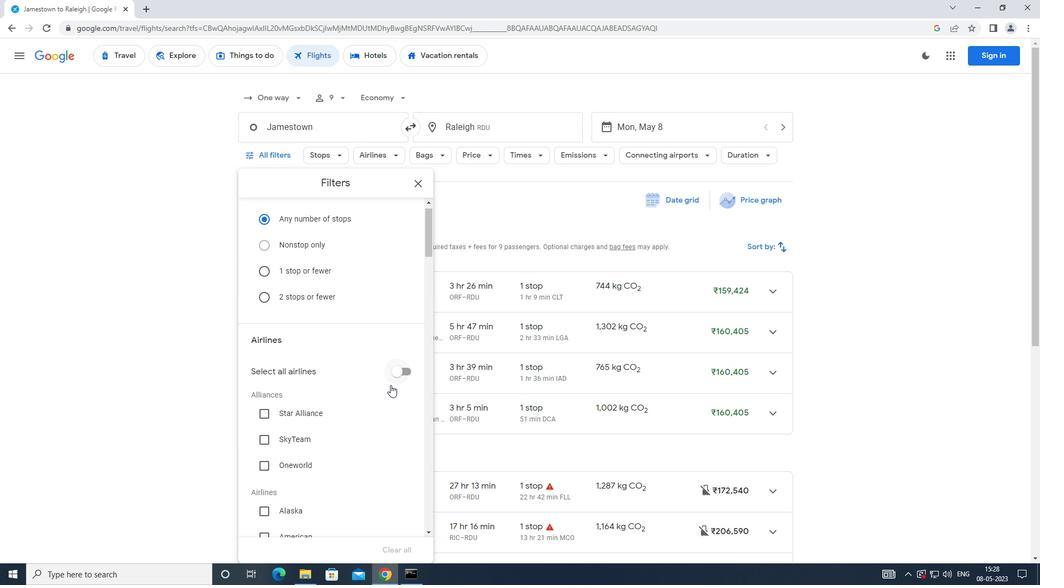 
Action: Mouse moved to (382, 389)
Screenshot: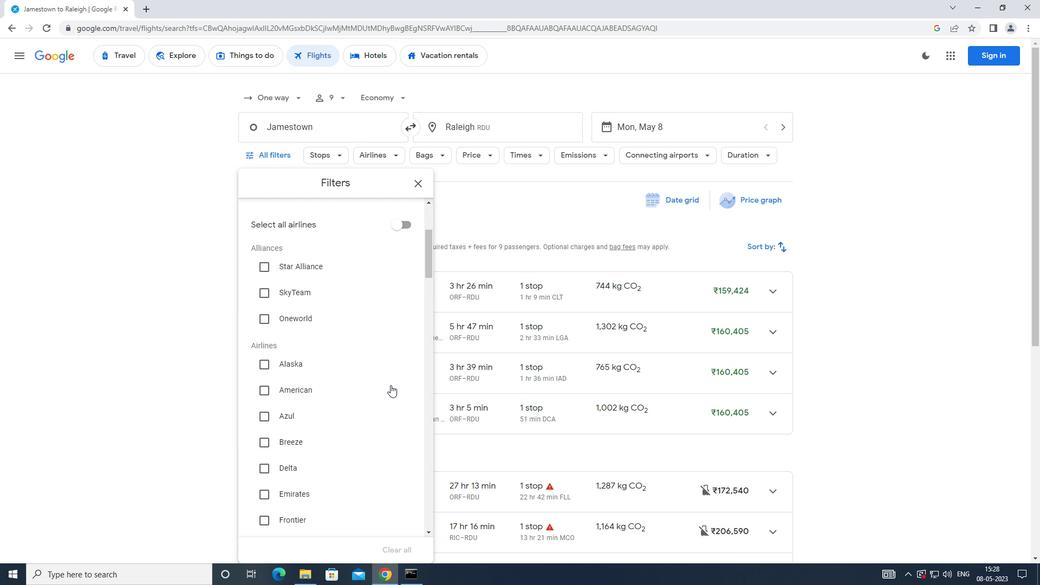 
Action: Mouse scrolled (382, 389) with delta (0, 0)
Screenshot: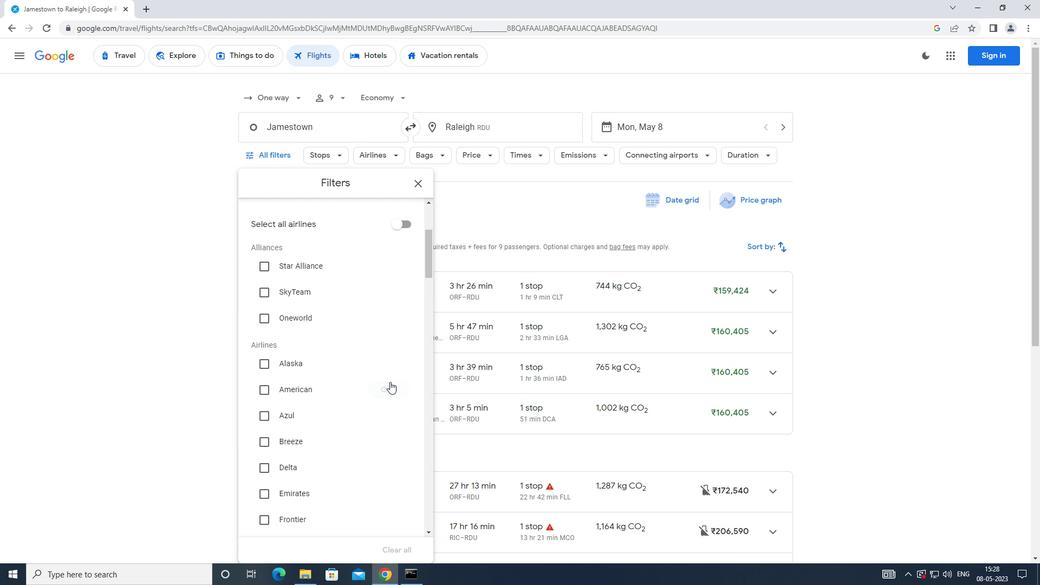 
Action: Mouse scrolled (382, 389) with delta (0, 0)
Screenshot: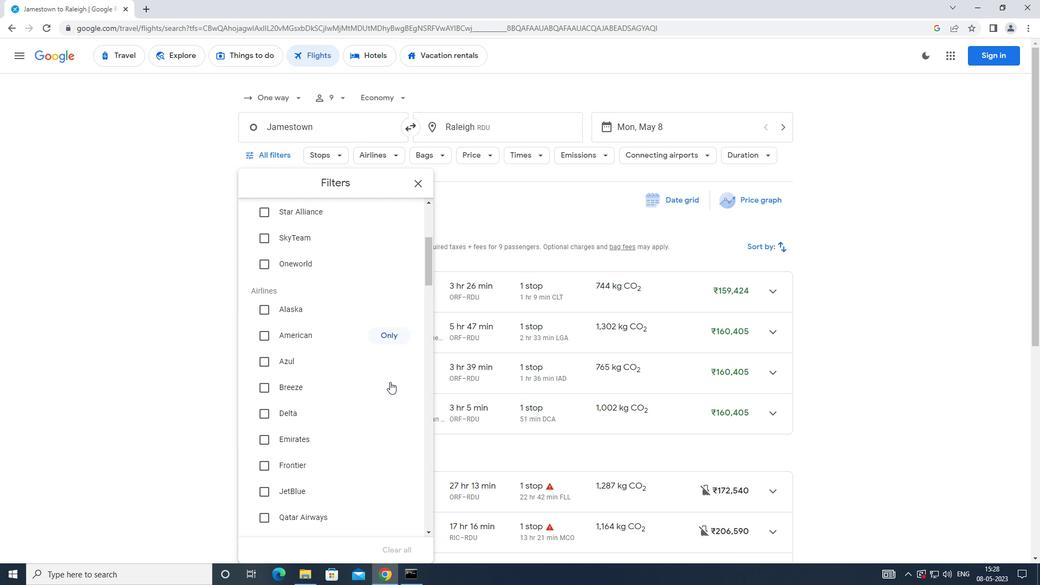 
Action: Mouse scrolled (382, 389) with delta (0, 0)
Screenshot: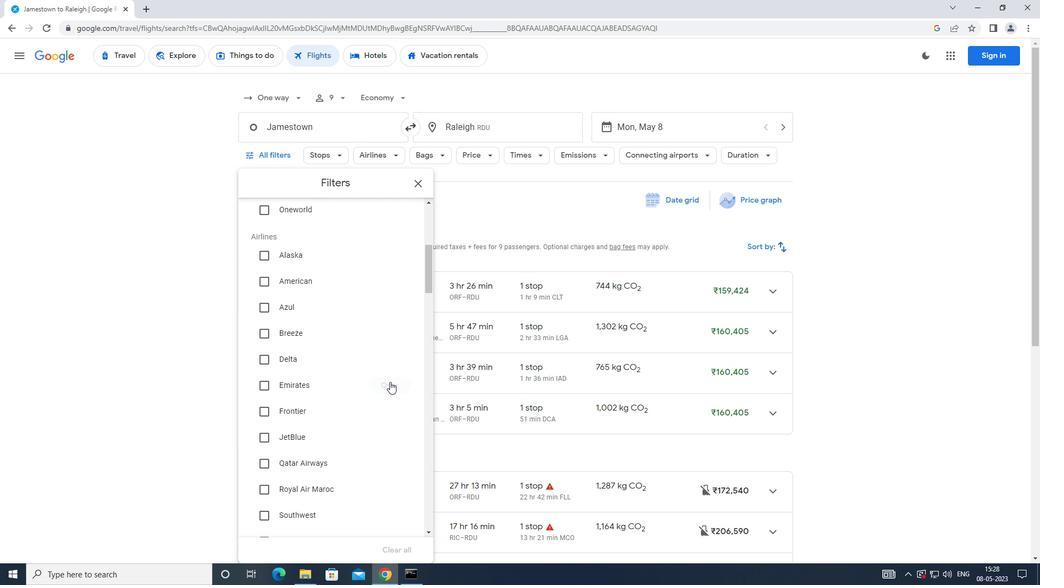 
Action: Mouse scrolled (382, 389) with delta (0, 0)
Screenshot: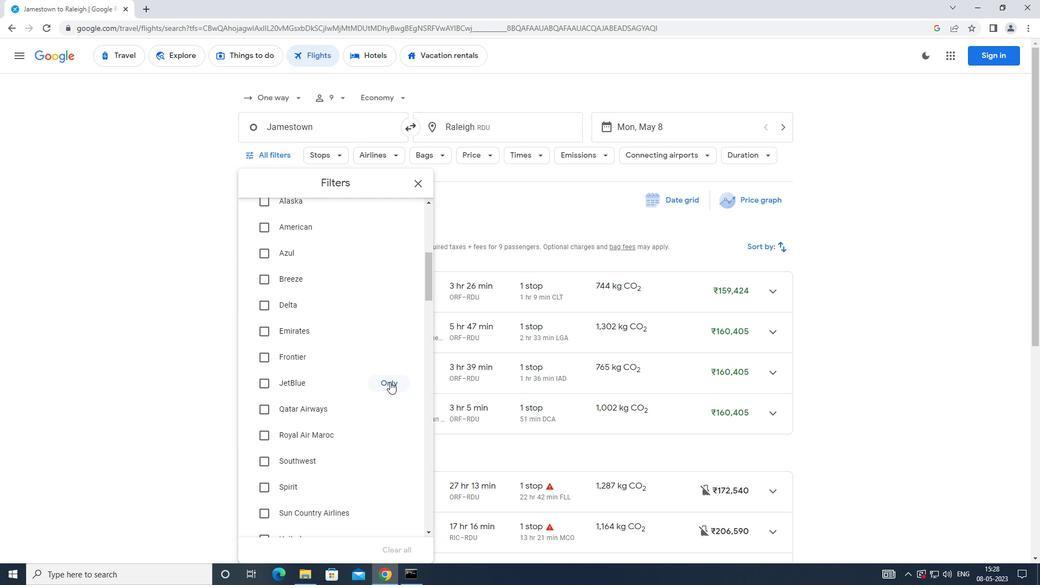 
Action: Mouse moved to (254, 296)
Screenshot: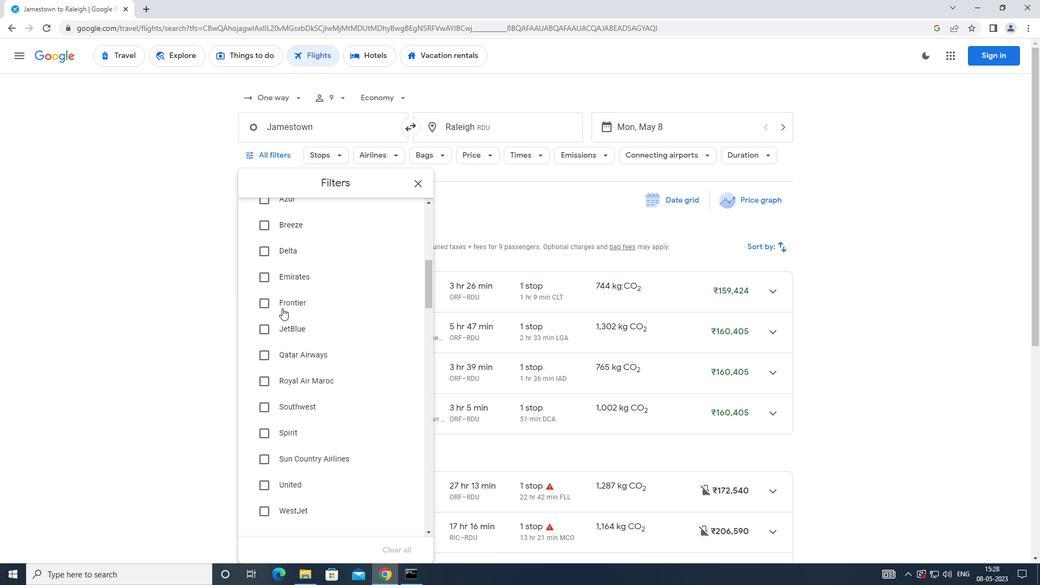 
Action: Mouse pressed left at (254, 296)
Screenshot: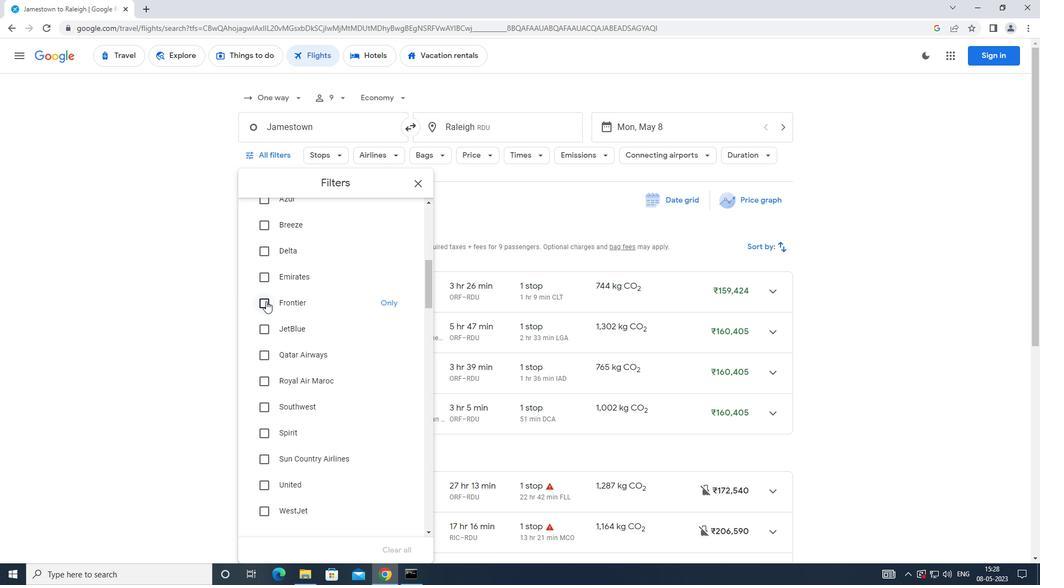 
Action: Mouse moved to (309, 315)
Screenshot: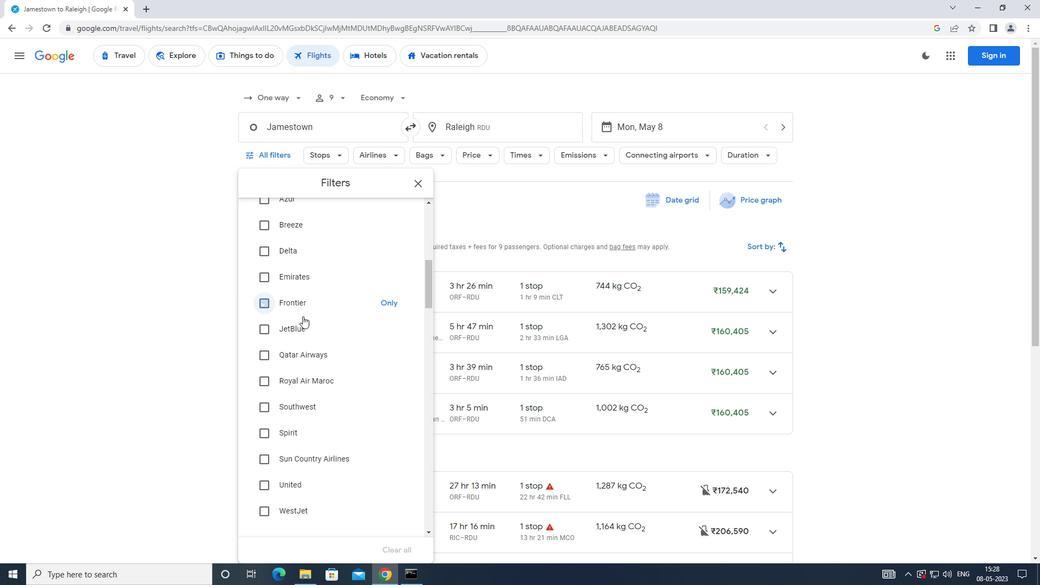 
Action: Mouse scrolled (309, 314) with delta (0, 0)
Screenshot: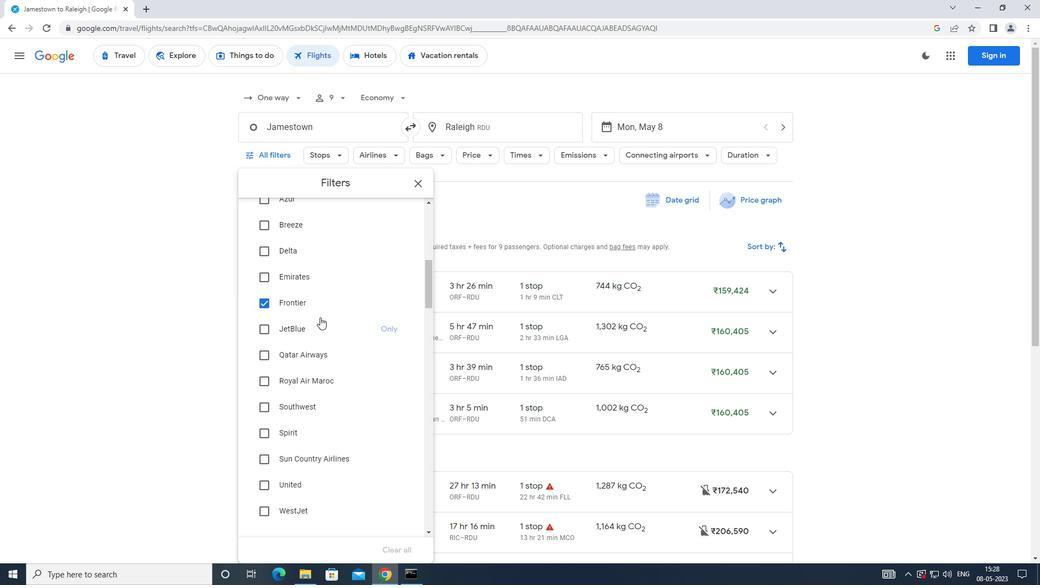 
Action: Mouse scrolled (309, 314) with delta (0, 0)
Screenshot: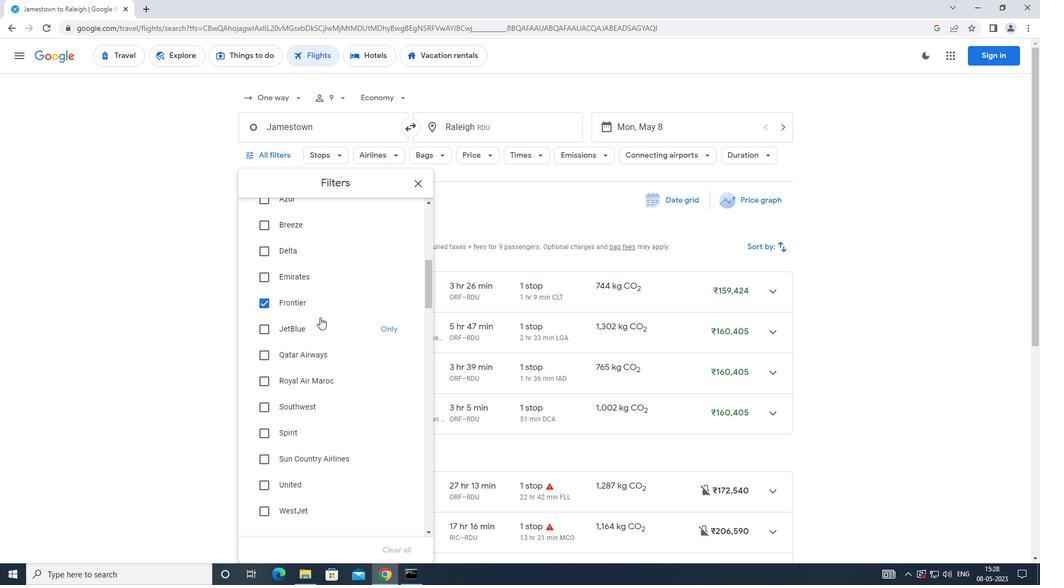 
Action: Mouse scrolled (309, 314) with delta (0, 0)
Screenshot: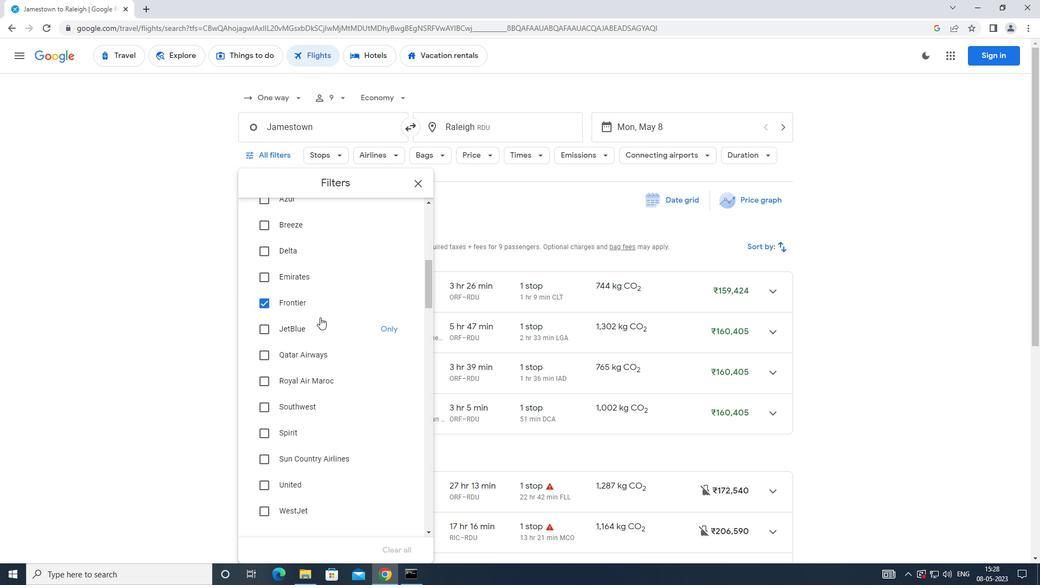 
Action: Mouse moved to (310, 315)
Screenshot: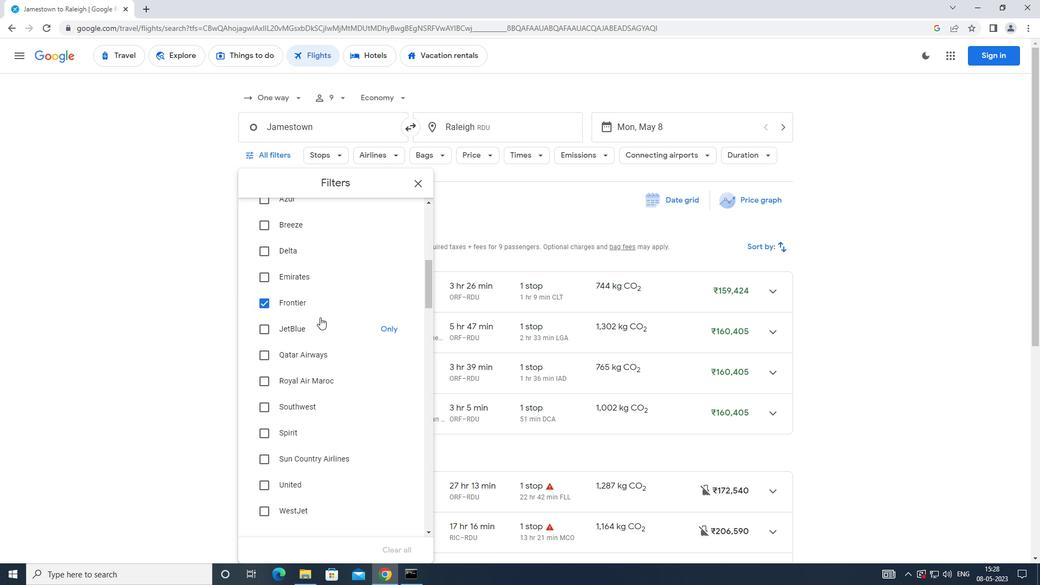 
Action: Mouse scrolled (310, 315) with delta (0, 0)
Screenshot: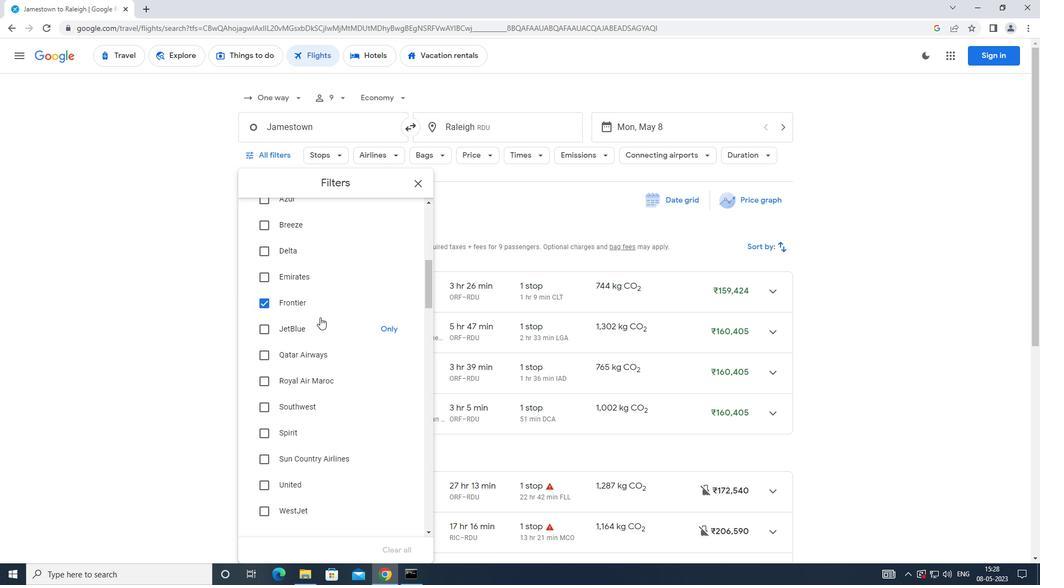 
Action: Mouse moved to (311, 315)
Screenshot: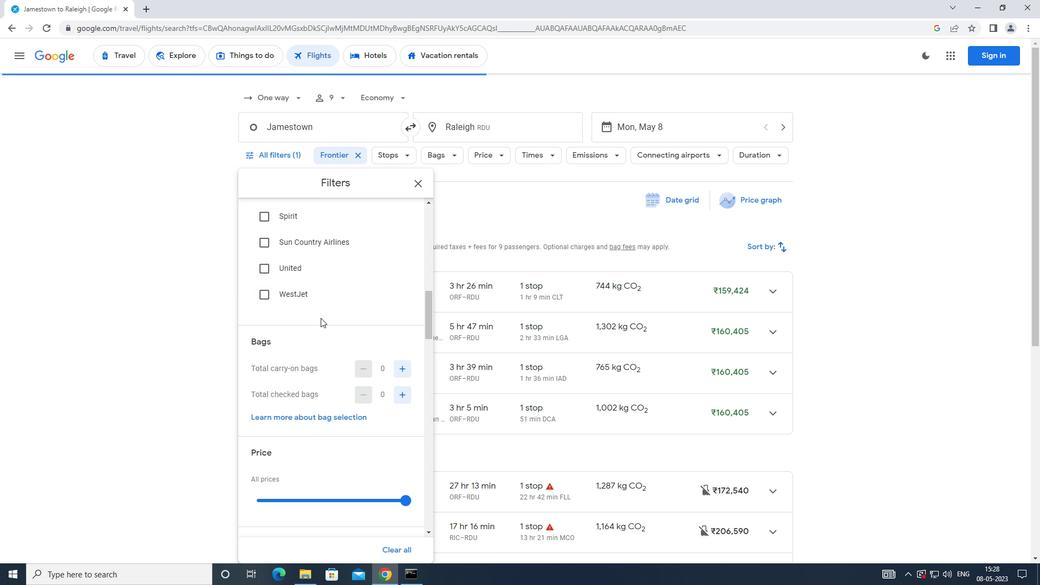 
Action: Mouse scrolled (311, 315) with delta (0, 0)
Screenshot: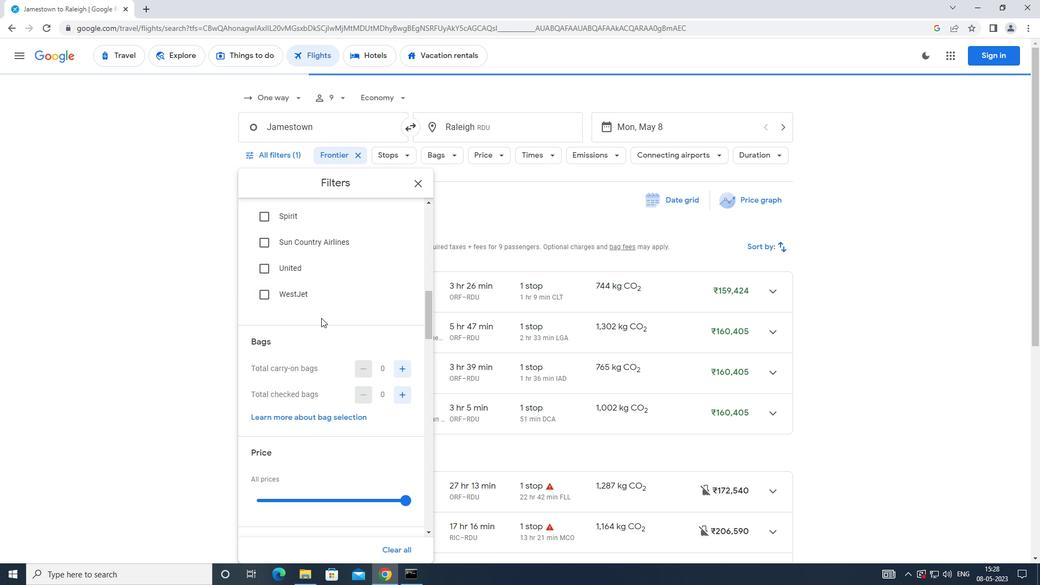 
Action: Mouse moved to (395, 318)
Screenshot: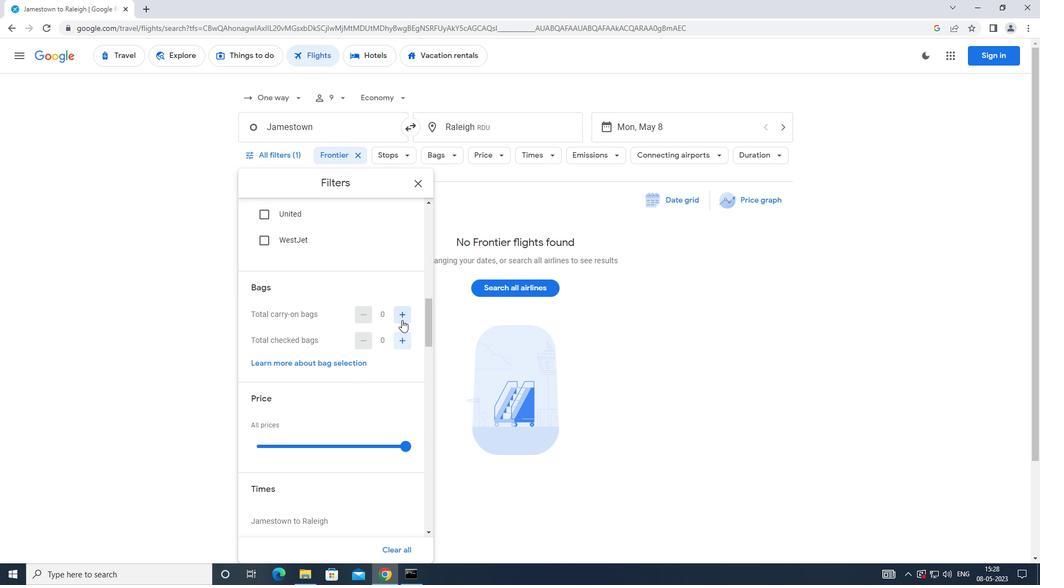 
Action: Mouse pressed left at (395, 318)
Screenshot: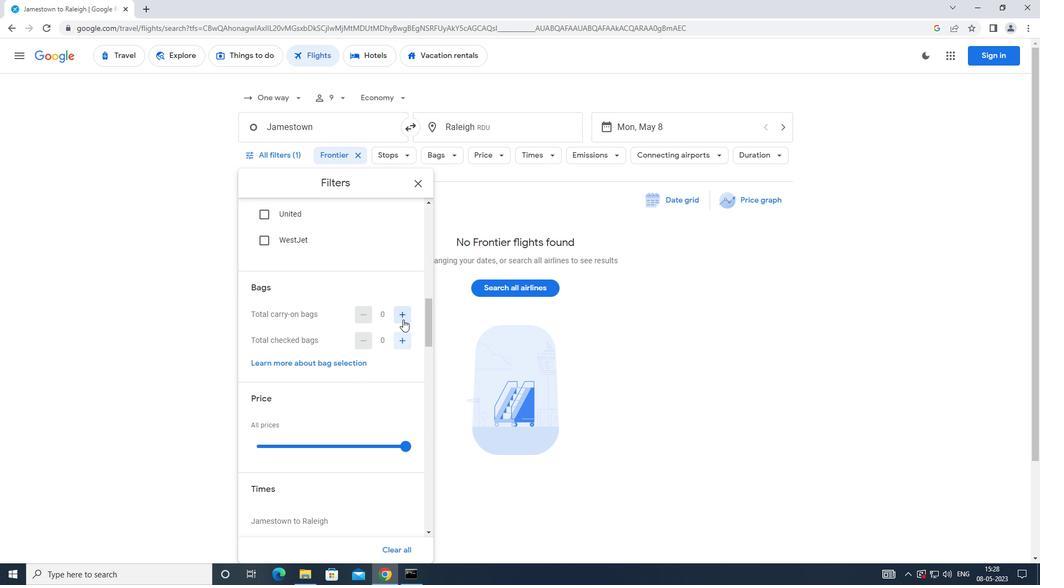 
Action: Mouse moved to (394, 332)
Screenshot: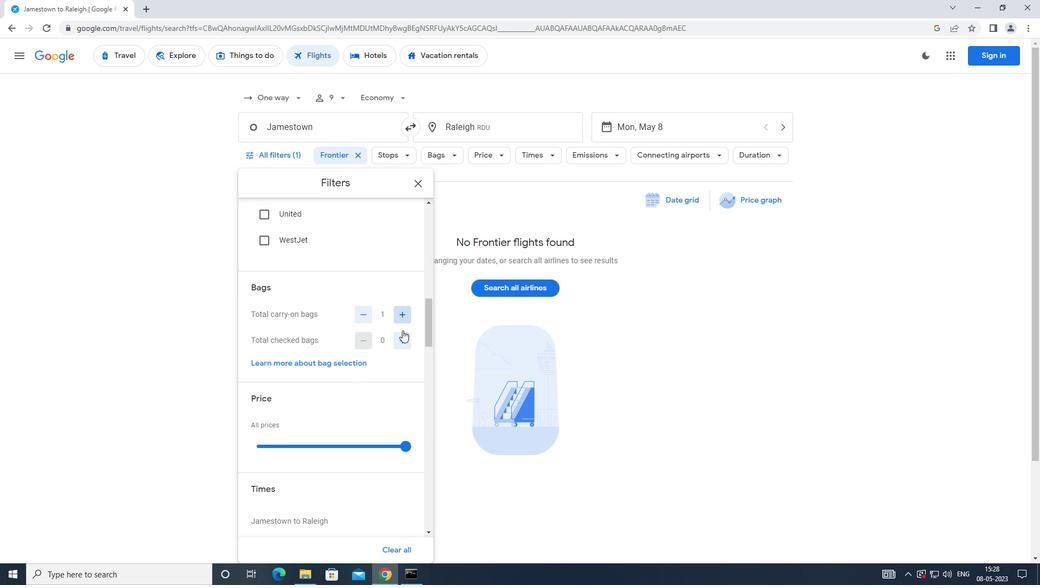 
Action: Mouse pressed left at (394, 332)
Screenshot: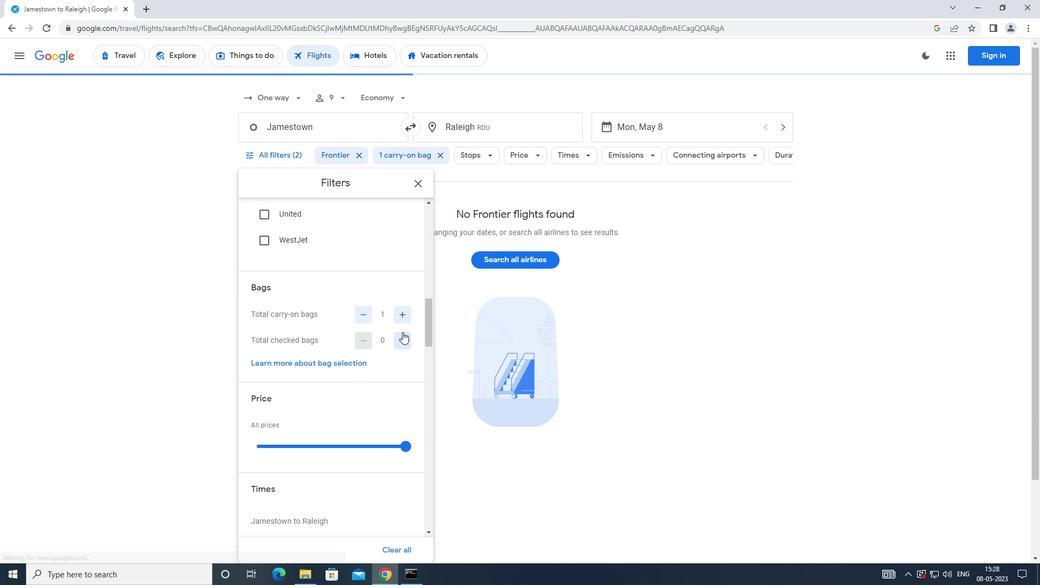 
Action: Mouse moved to (374, 331)
Screenshot: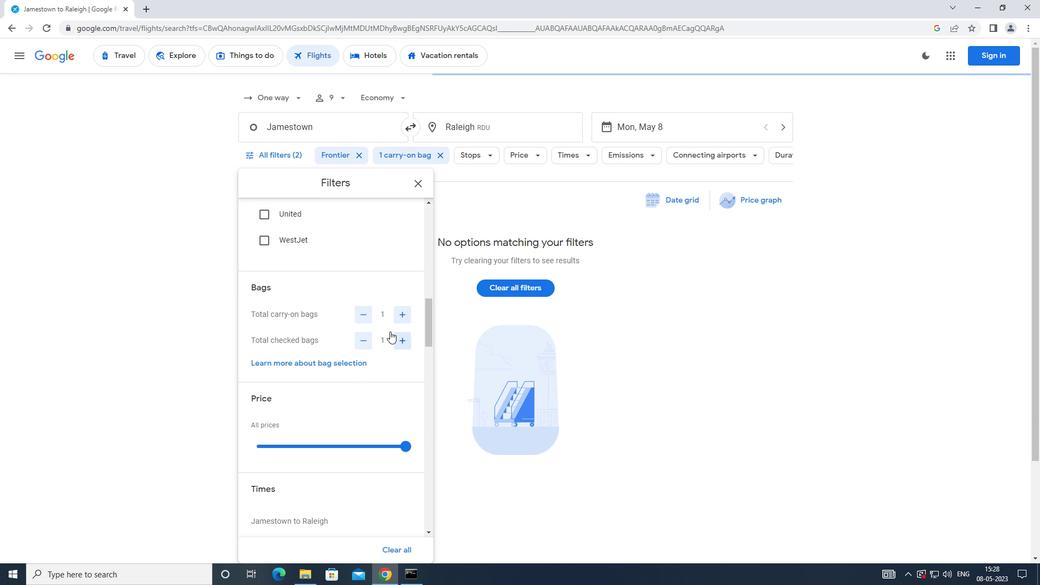 
Action: Mouse scrolled (374, 330) with delta (0, 0)
Screenshot: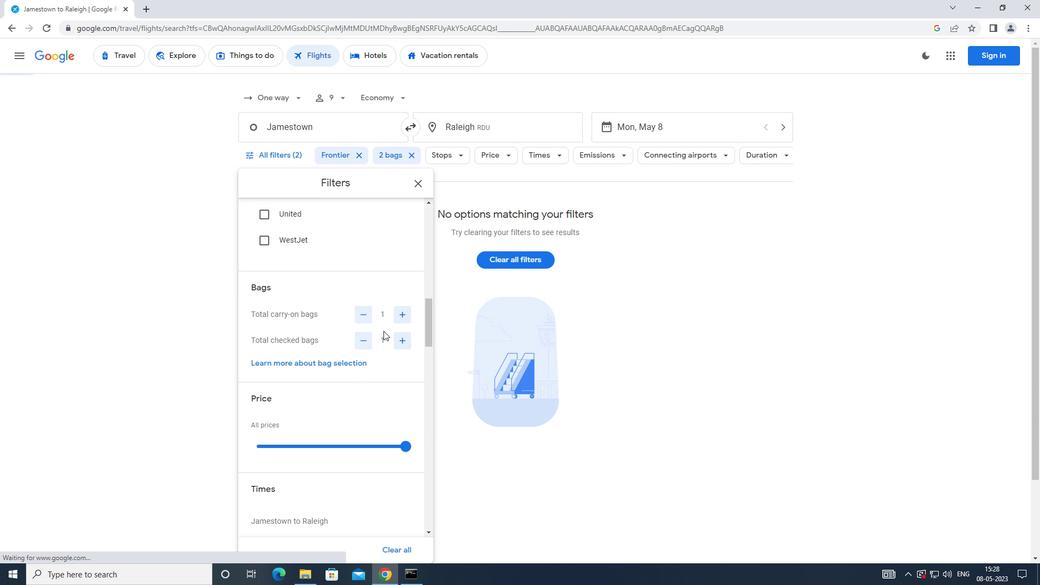 
Action: Mouse scrolled (374, 330) with delta (0, 0)
Screenshot: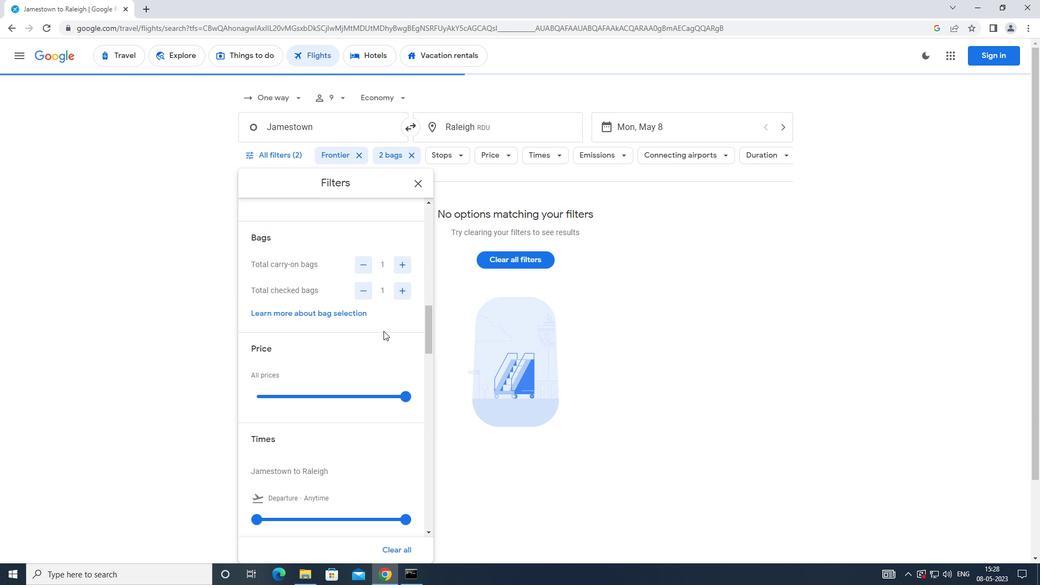 
Action: Mouse moved to (399, 338)
Screenshot: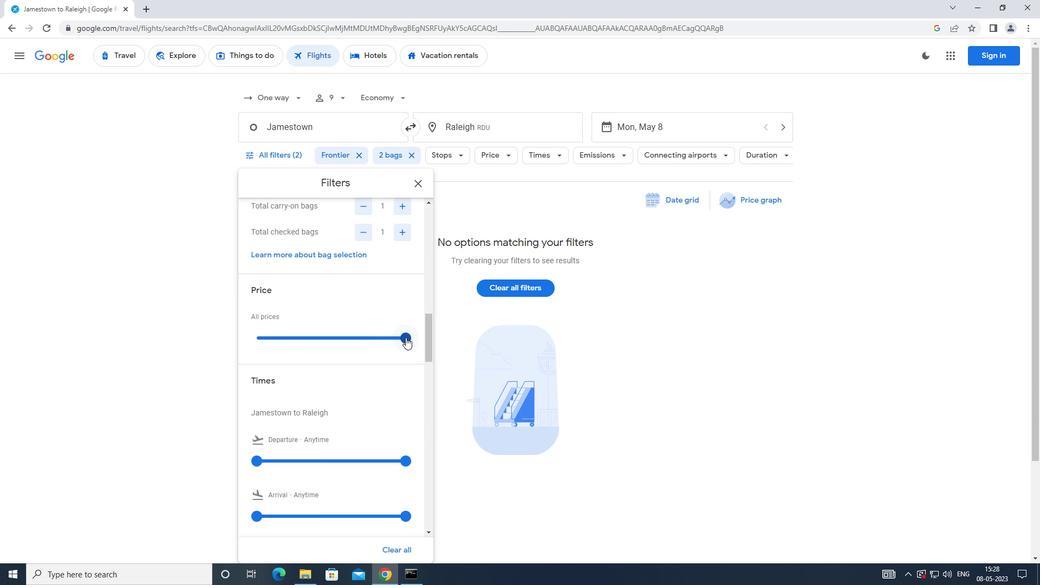 
Action: Mouse pressed left at (399, 338)
Screenshot: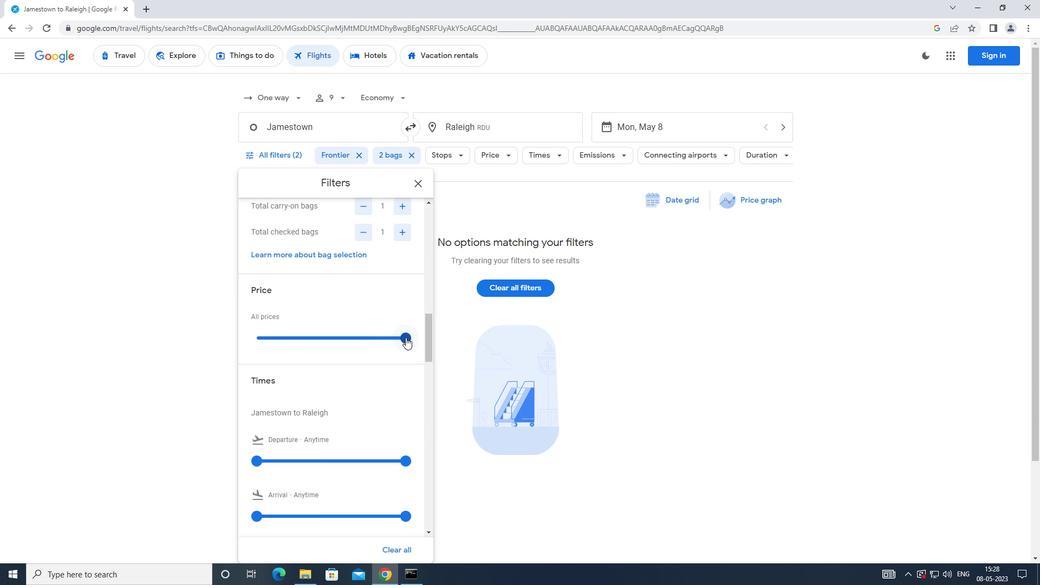 
Action: Mouse moved to (298, 344)
Screenshot: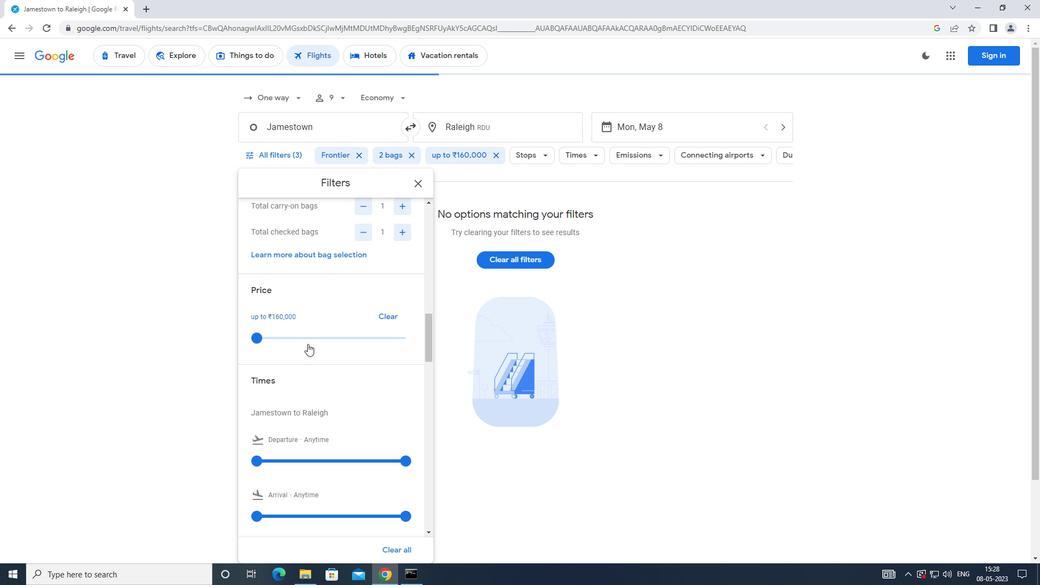 
Action: Mouse scrolled (298, 344) with delta (0, 0)
Screenshot: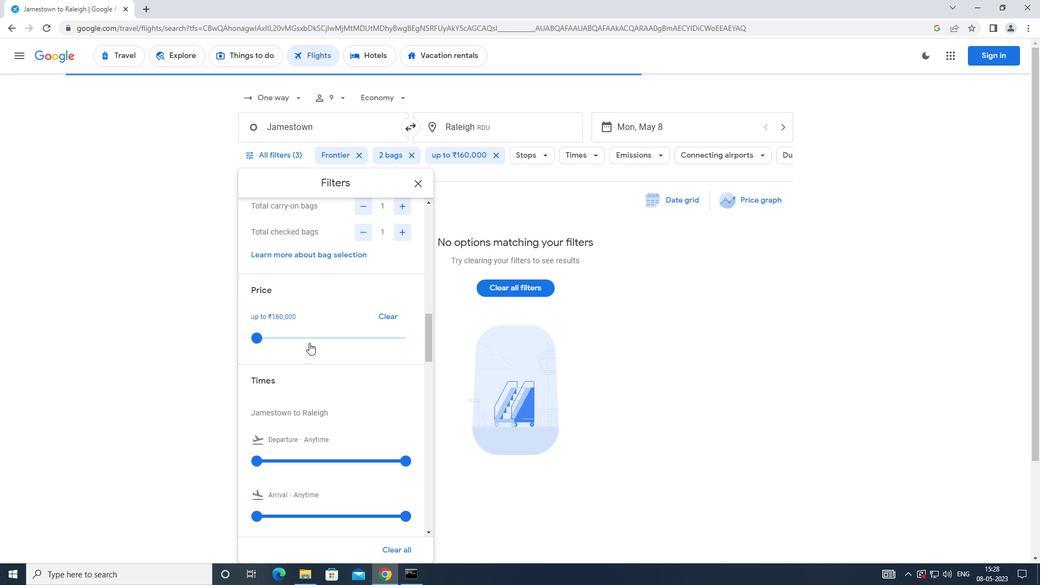
Action: Mouse scrolled (298, 344) with delta (0, 0)
Screenshot: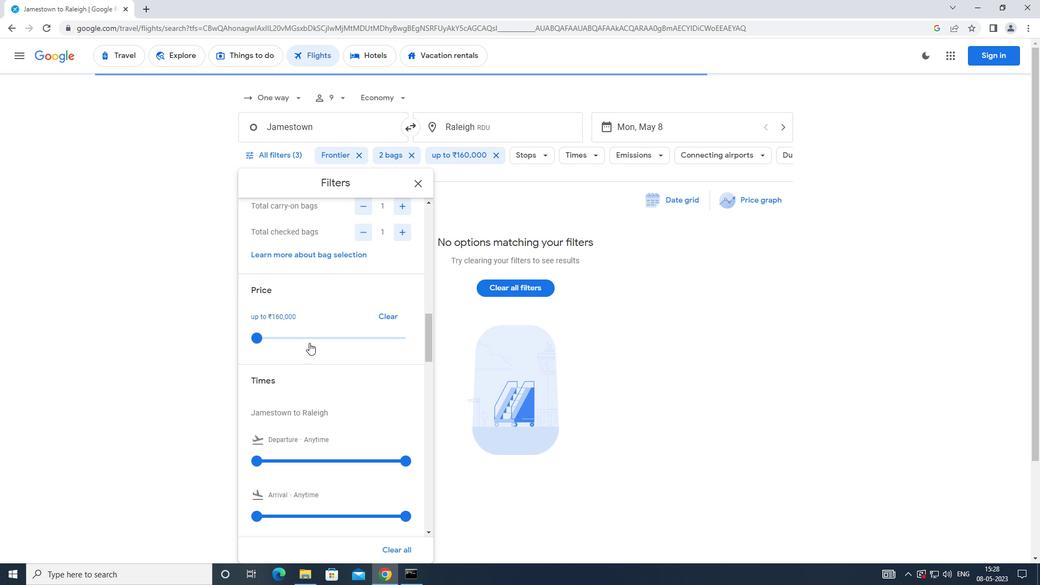 
Action: Mouse moved to (245, 356)
Screenshot: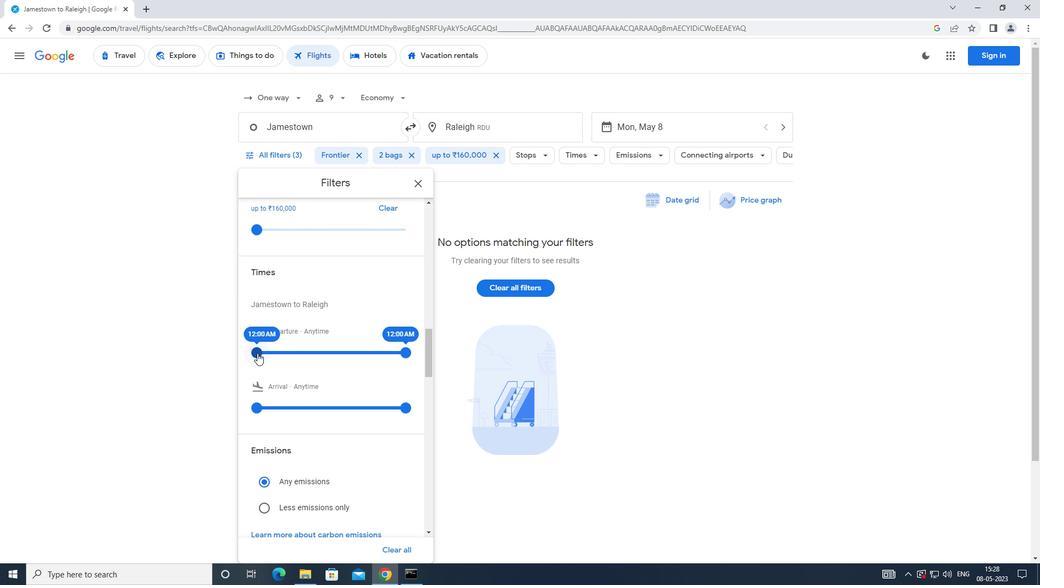 
Action: Mouse pressed left at (245, 356)
Screenshot: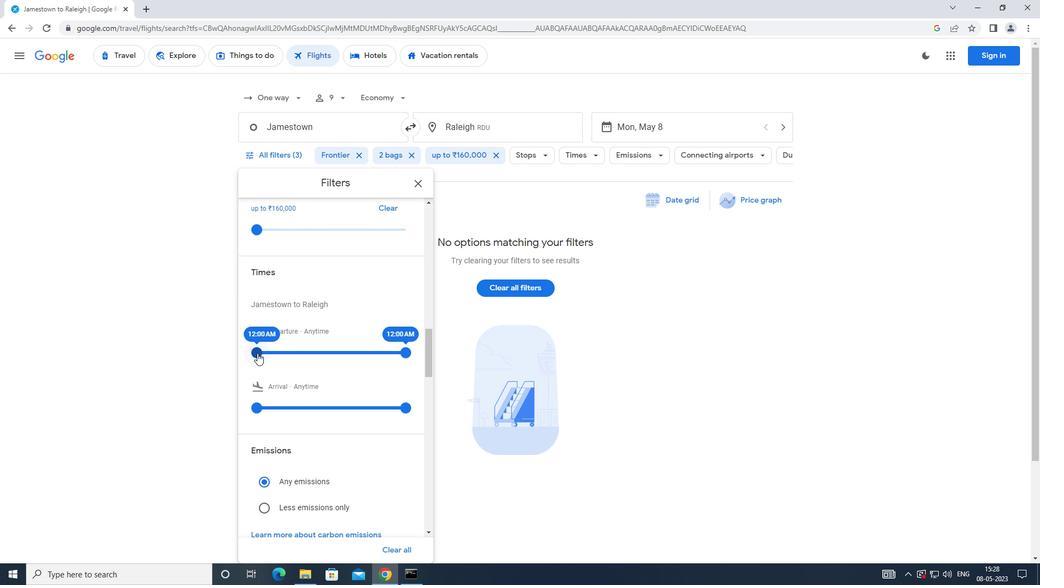 
Action: Mouse moved to (401, 353)
Screenshot: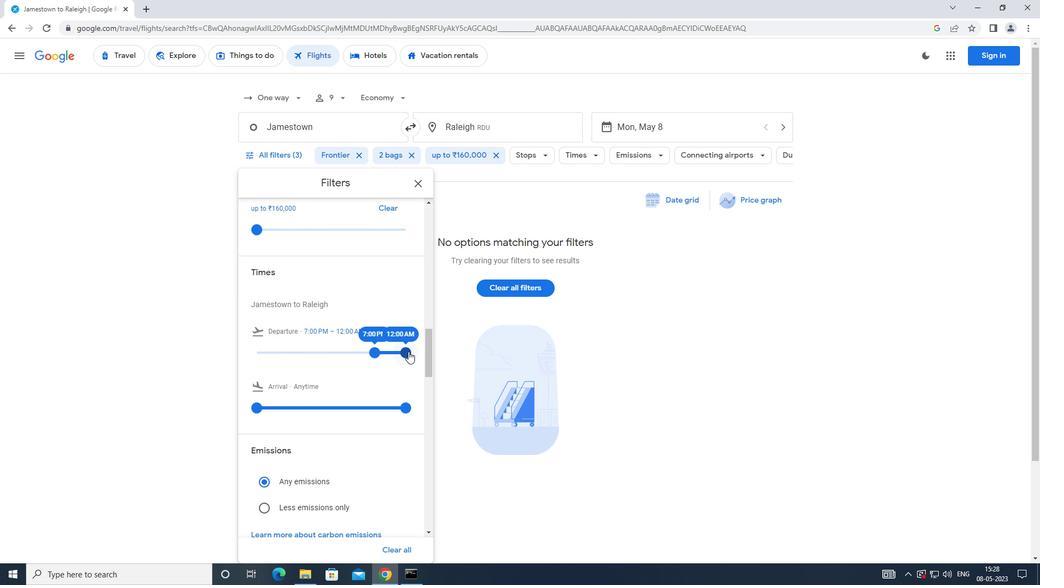 
Action: Mouse pressed left at (401, 353)
Screenshot: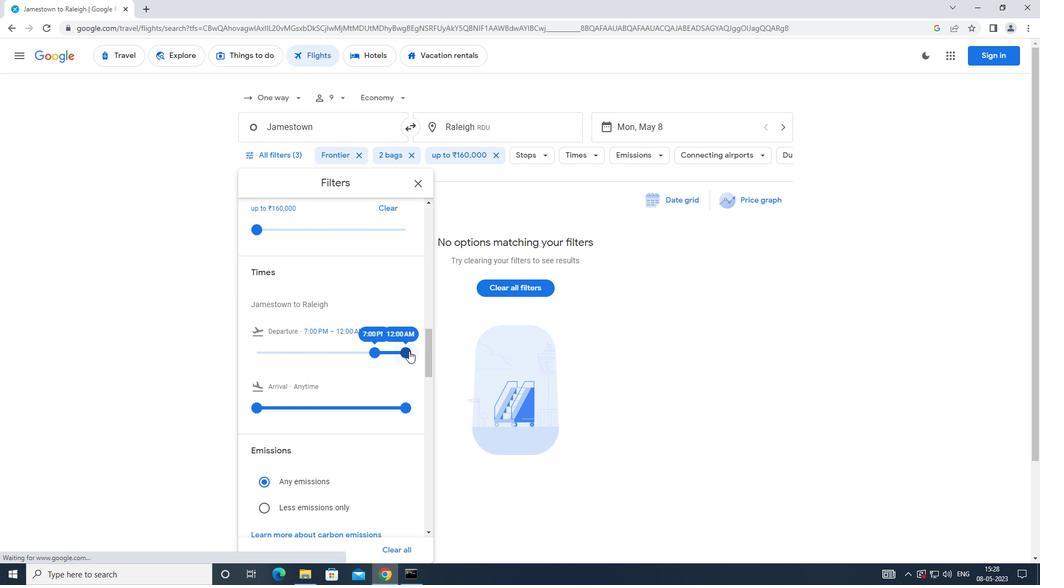 
Action: Mouse moved to (409, 160)
Screenshot: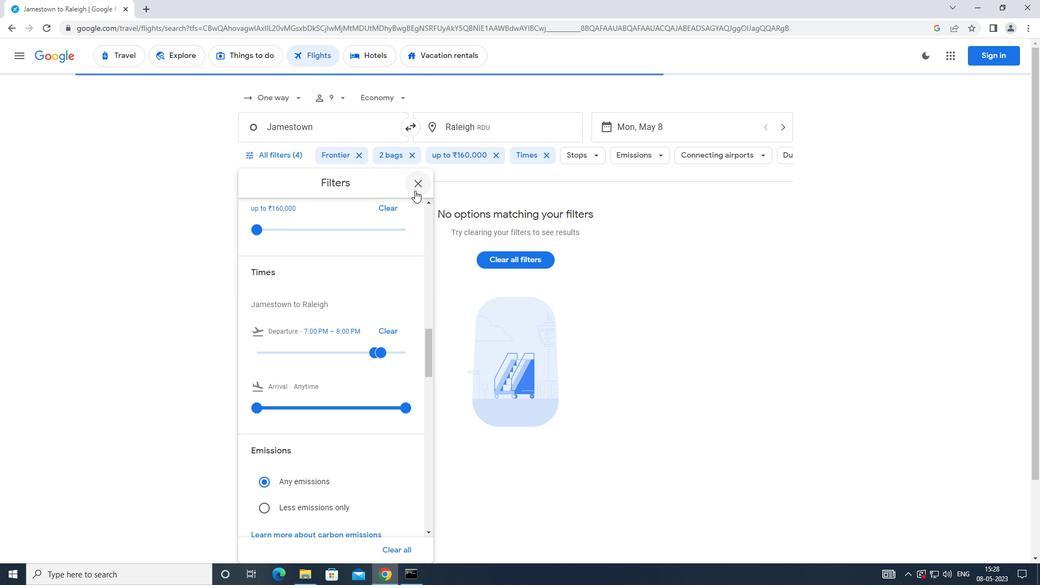 
Action: Mouse pressed left at (409, 160)
Screenshot: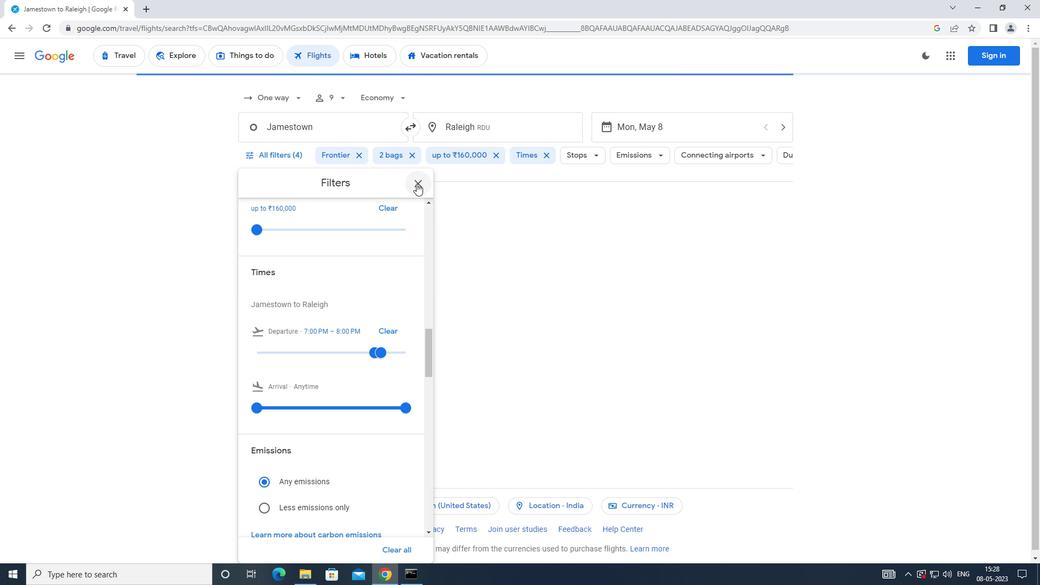 
Action: Mouse moved to (400, 209)
Screenshot: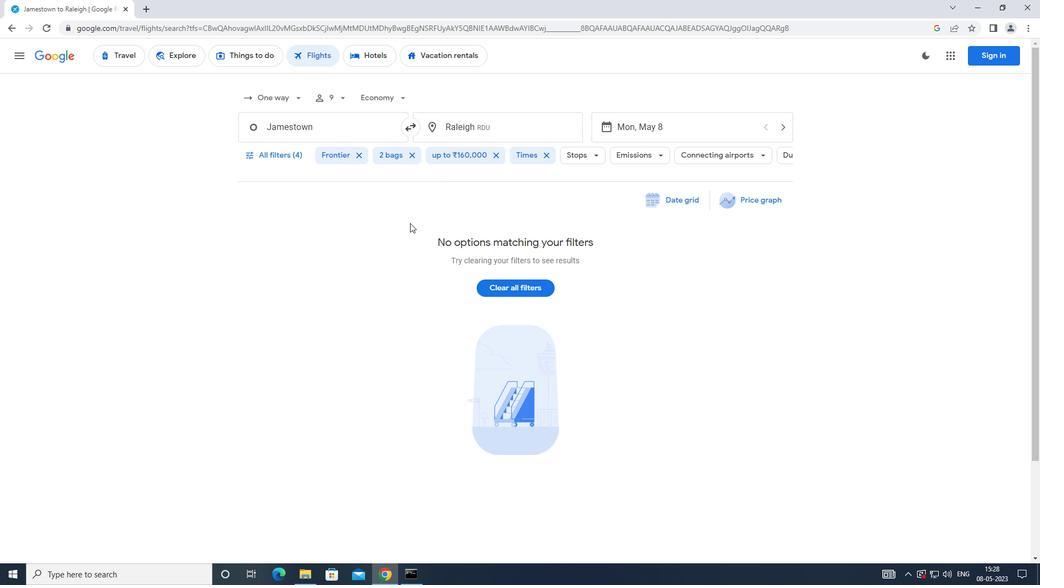 
